 Task: Log work in the project XpressTech for the issue 'Create a new online platform for online game development courses with advanced game engine and simulation features' spent time as '5w 5d 22h 41m' and remaining time as '2w 4d 8h 56m' and move to bottom of backlog. Now add the issue to the epic 'Multi-Cloud Integration'.
Action: Mouse moved to (923, 331)
Screenshot: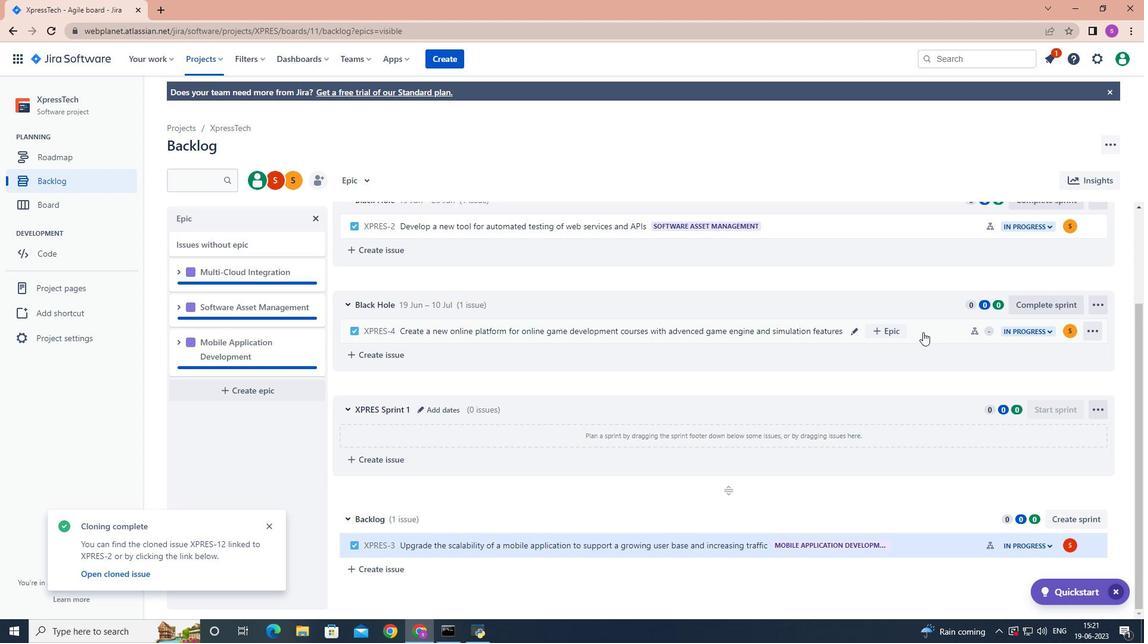 
Action: Mouse pressed left at (923, 331)
Screenshot: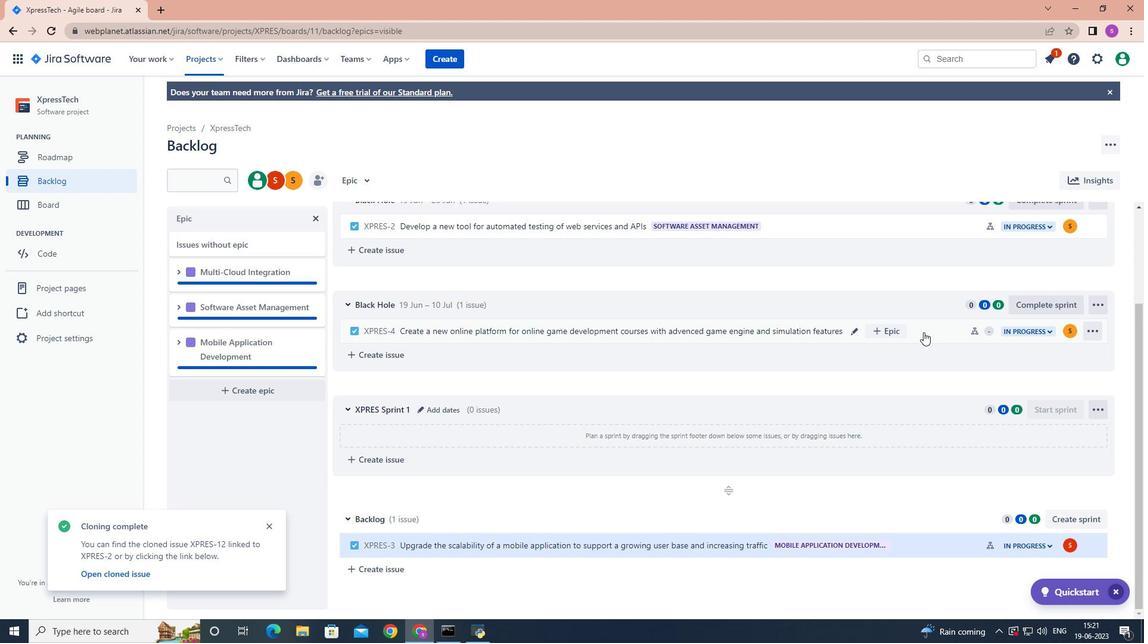 
Action: Mouse moved to (1090, 213)
Screenshot: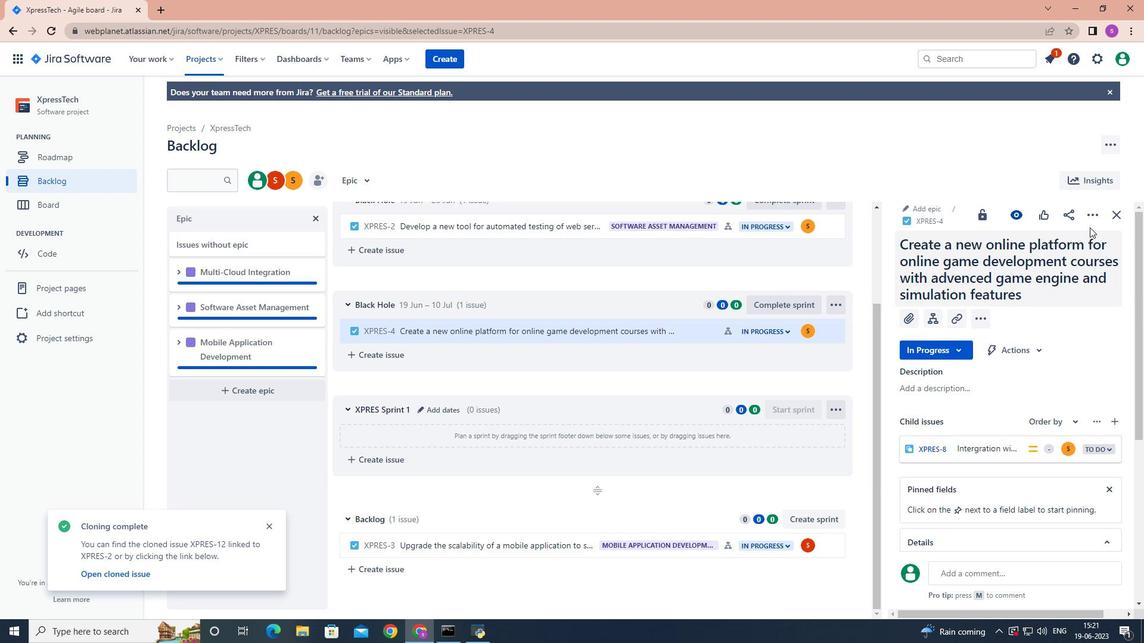 
Action: Mouse pressed left at (1090, 213)
Screenshot: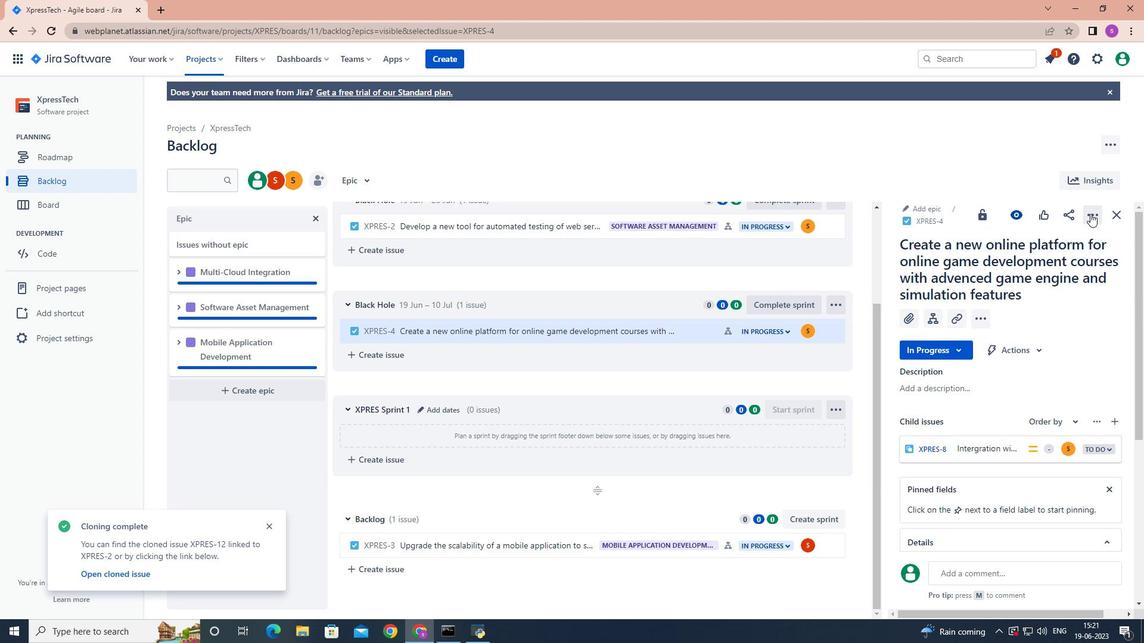 
Action: Mouse moved to (1051, 249)
Screenshot: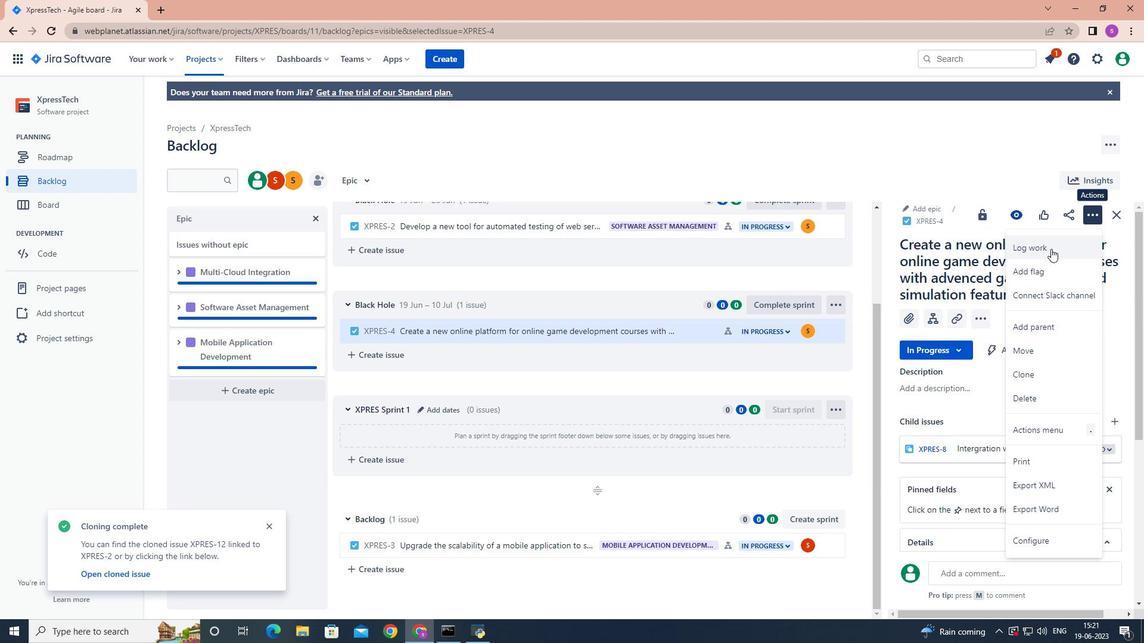 
Action: Mouse pressed left at (1051, 249)
Screenshot: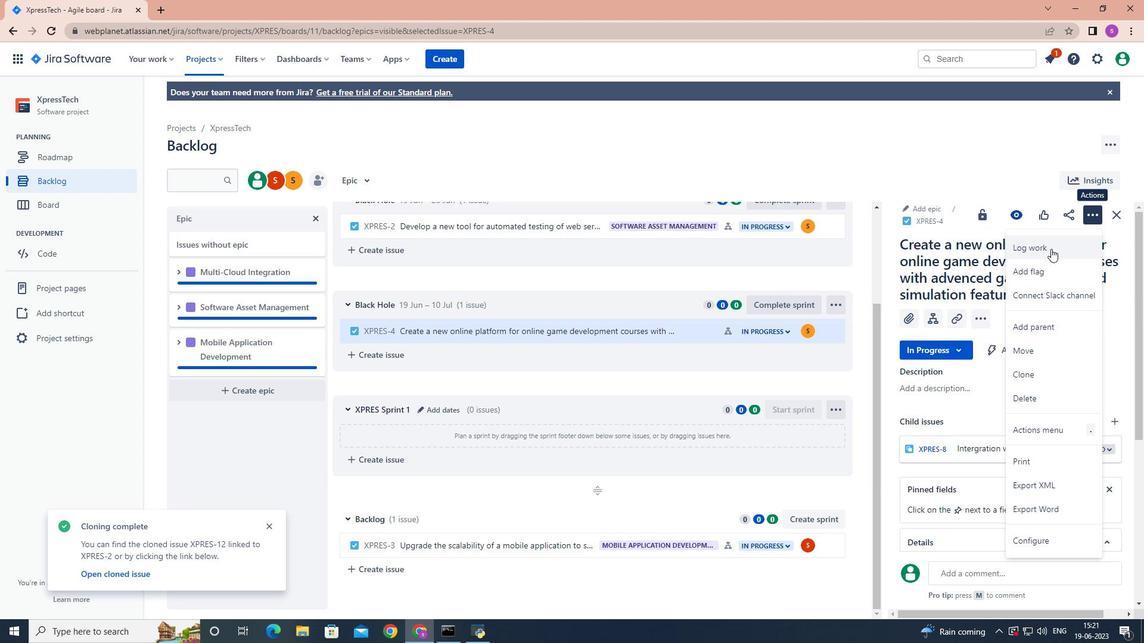 
Action: Mouse moved to (1051, 248)
Screenshot: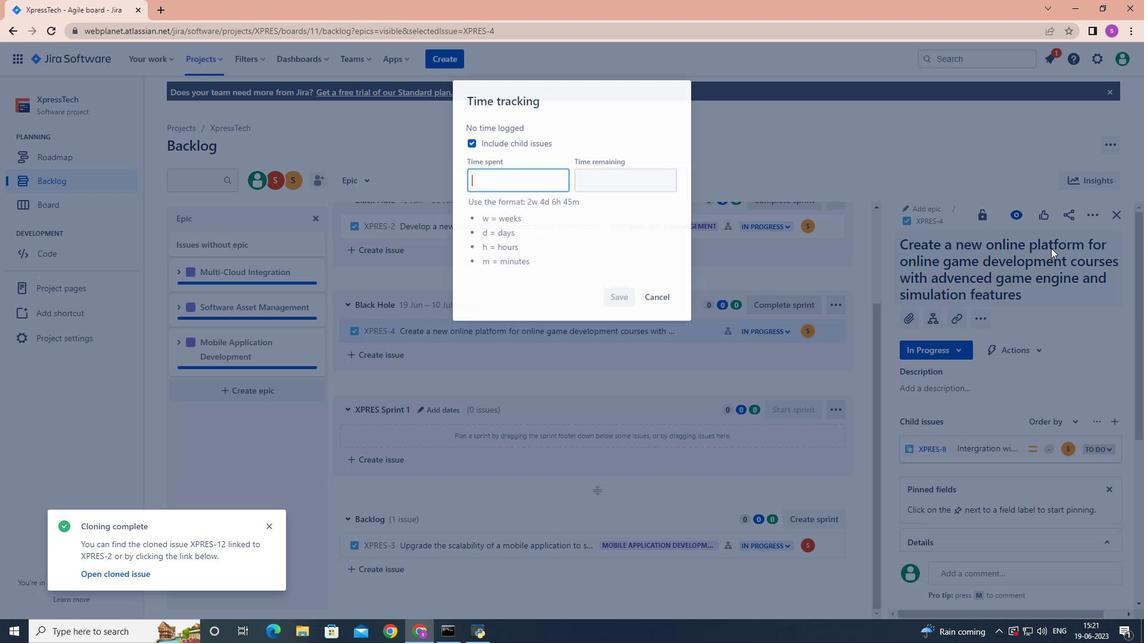 
Action: Key pressed 5e<Key.backspace>w<Key.space>5d<Key.space>22h<Key.space>41m
Screenshot: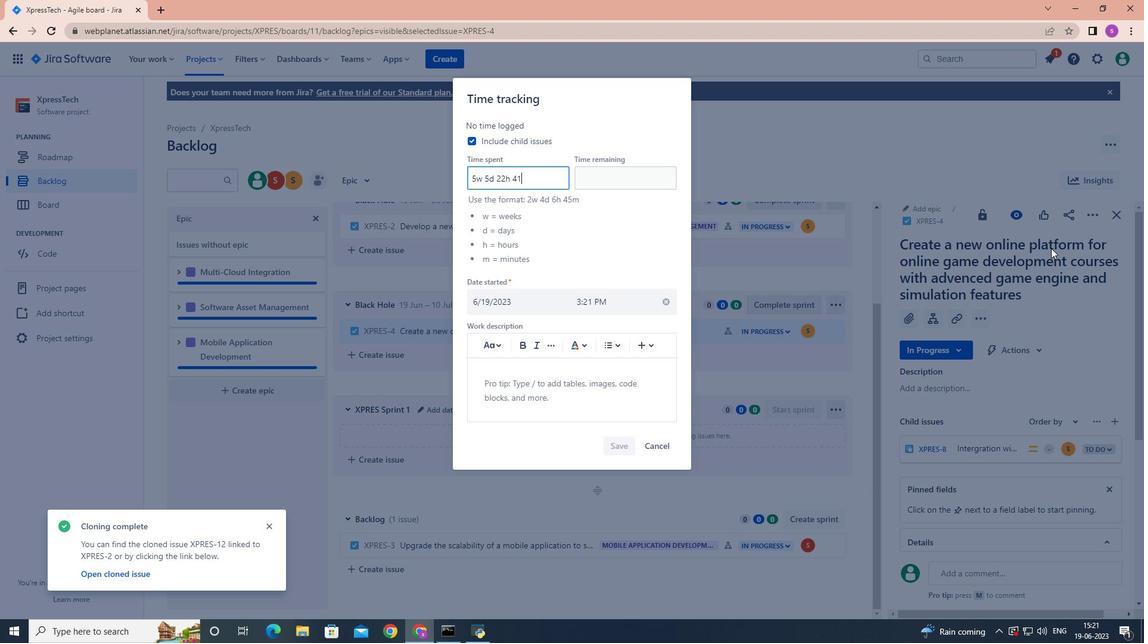 
Action: Mouse moved to (588, 175)
Screenshot: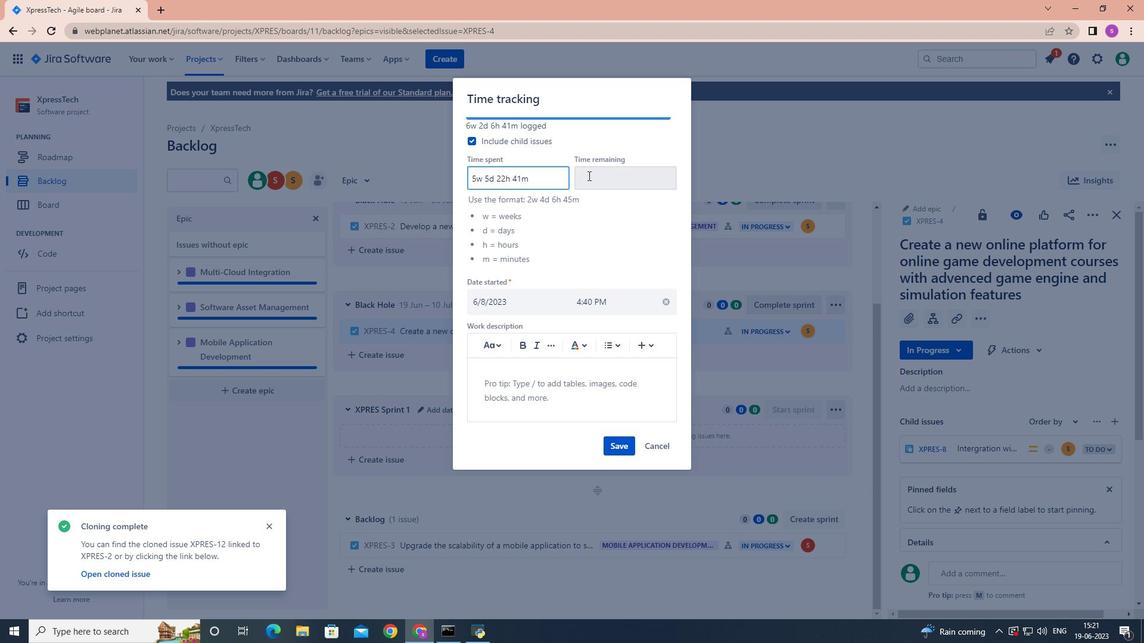 
Action: Mouse pressed left at (588, 175)
Screenshot: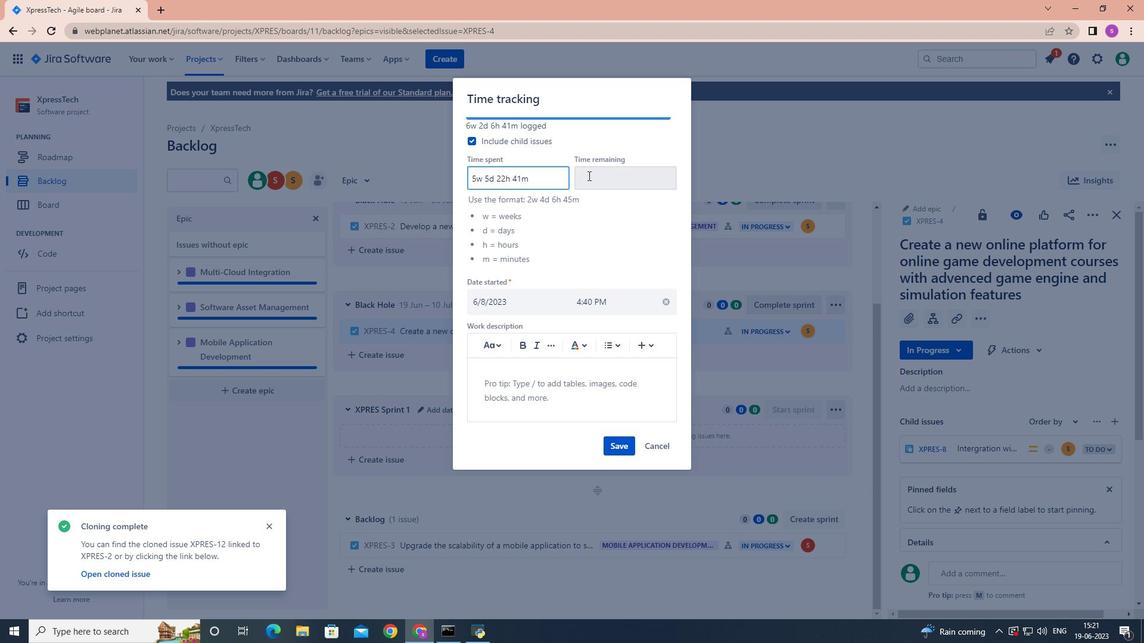 
Action: Mouse moved to (588, 175)
Screenshot: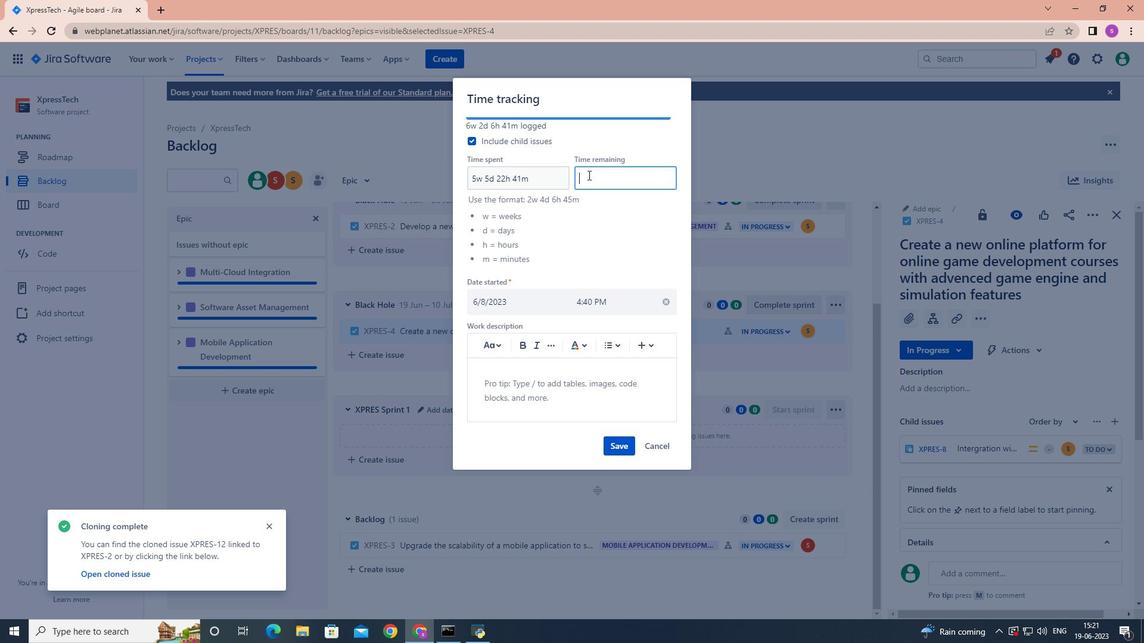 
Action: Key pressed 2w<Key.space>4d<Key.space>8h<Key.space>56m
Screenshot: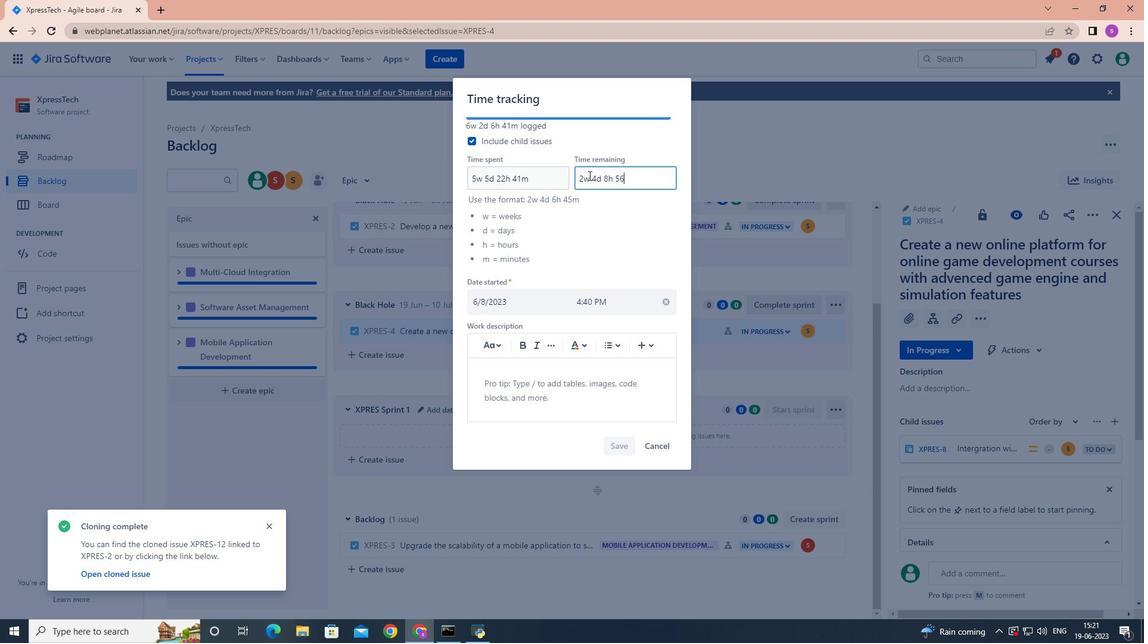 
Action: Mouse moved to (622, 446)
Screenshot: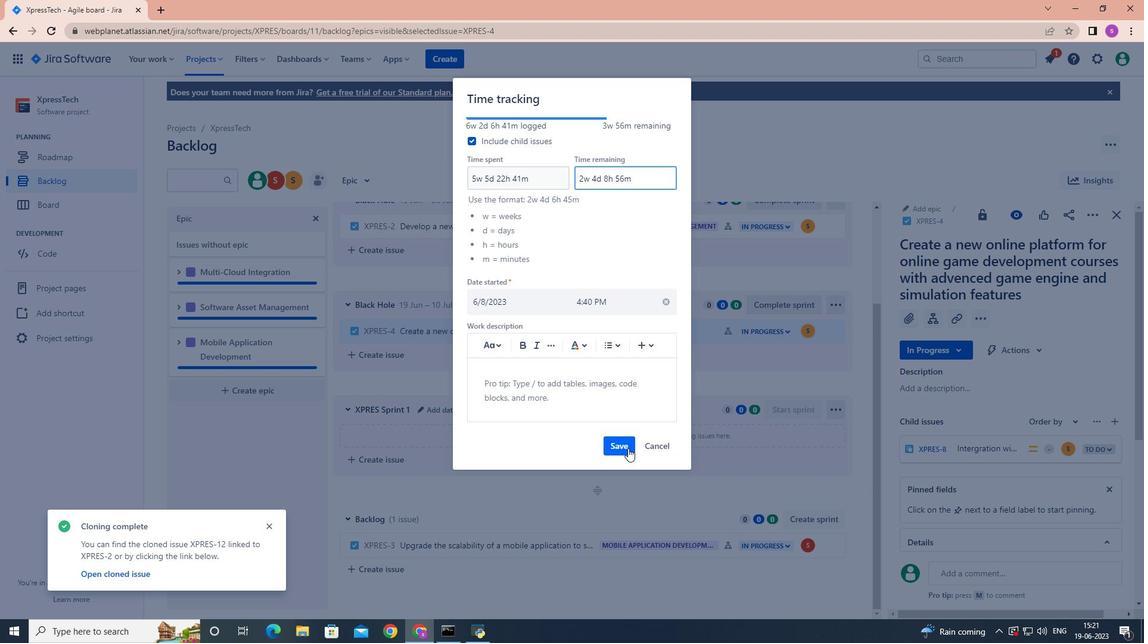 
Action: Mouse pressed left at (622, 446)
Screenshot: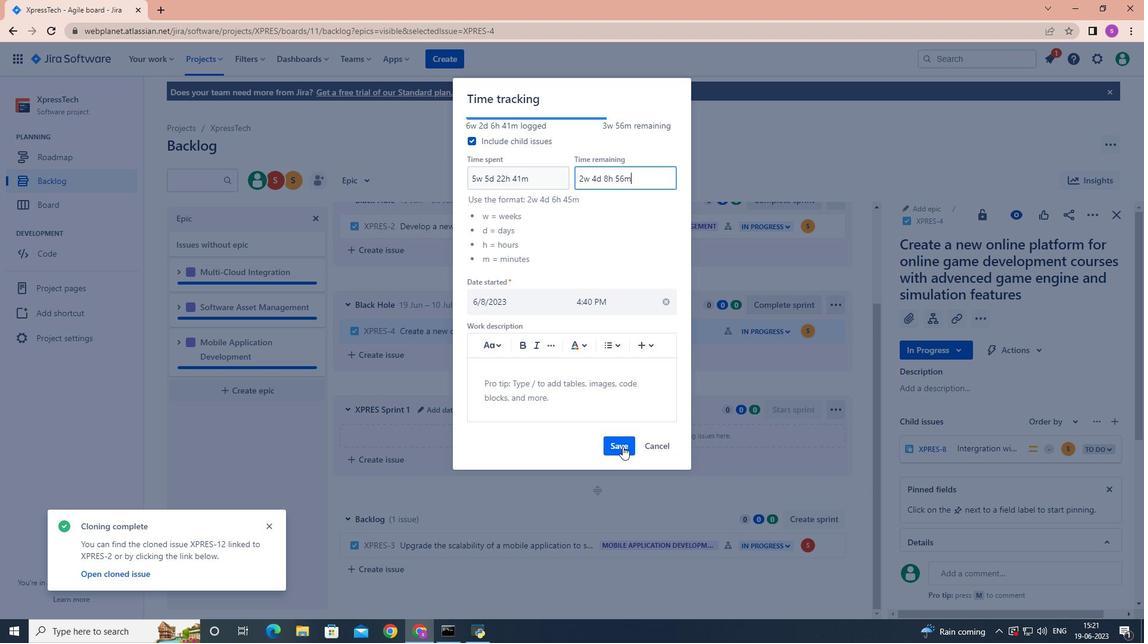 
Action: Mouse moved to (836, 304)
Screenshot: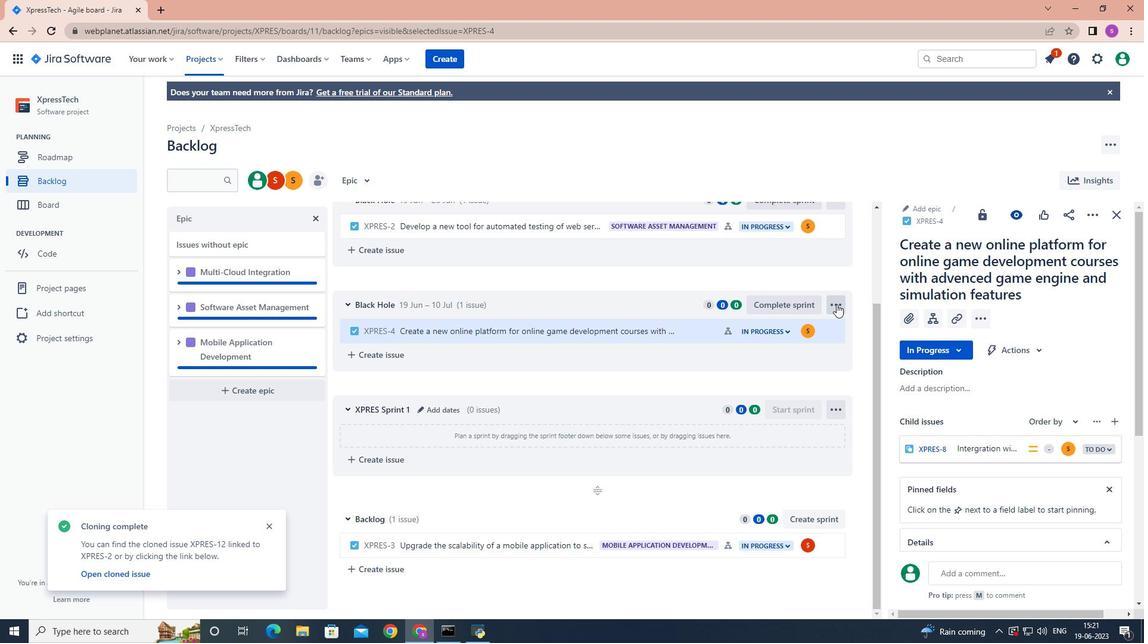 
Action: Mouse pressed left at (836, 304)
Screenshot: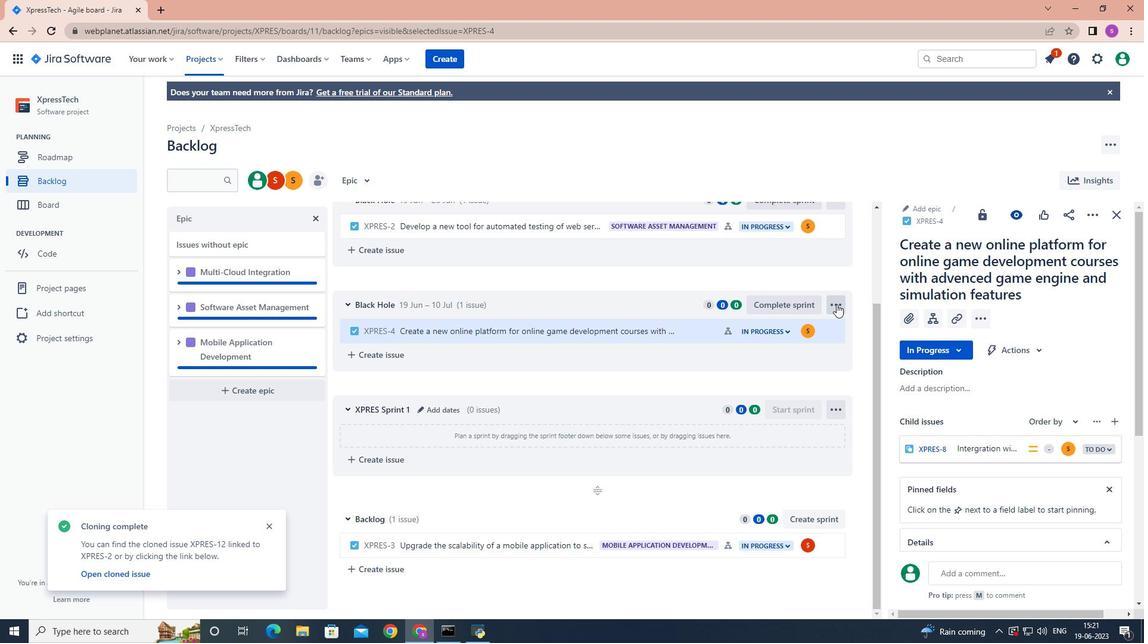 
Action: Mouse moved to (837, 305)
Screenshot: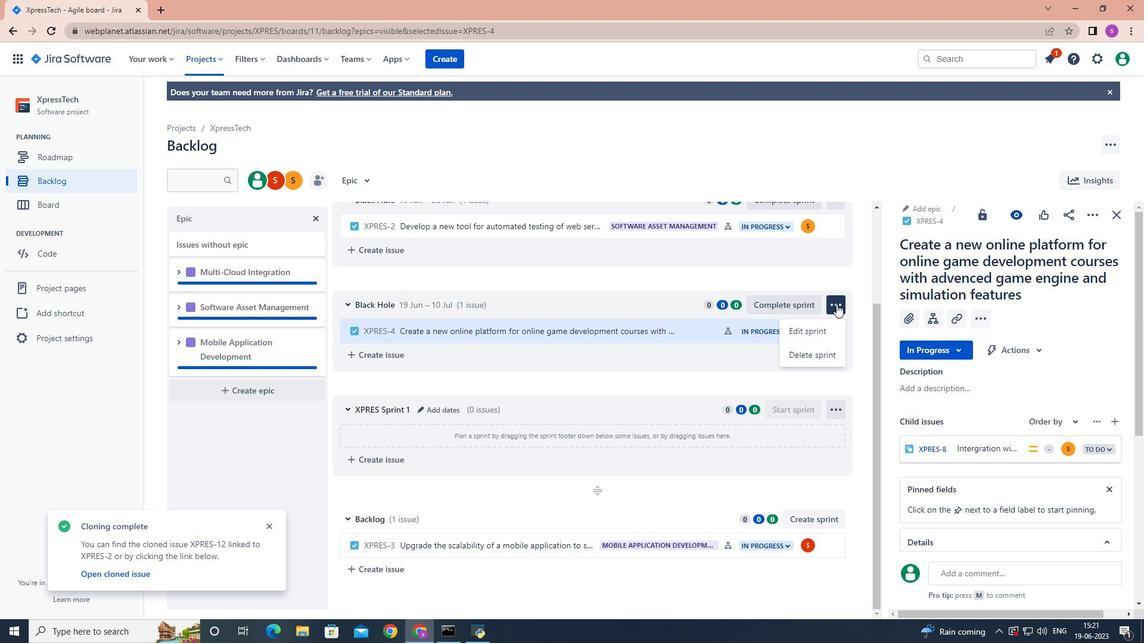 
Action: Mouse pressed left at (837, 305)
Screenshot: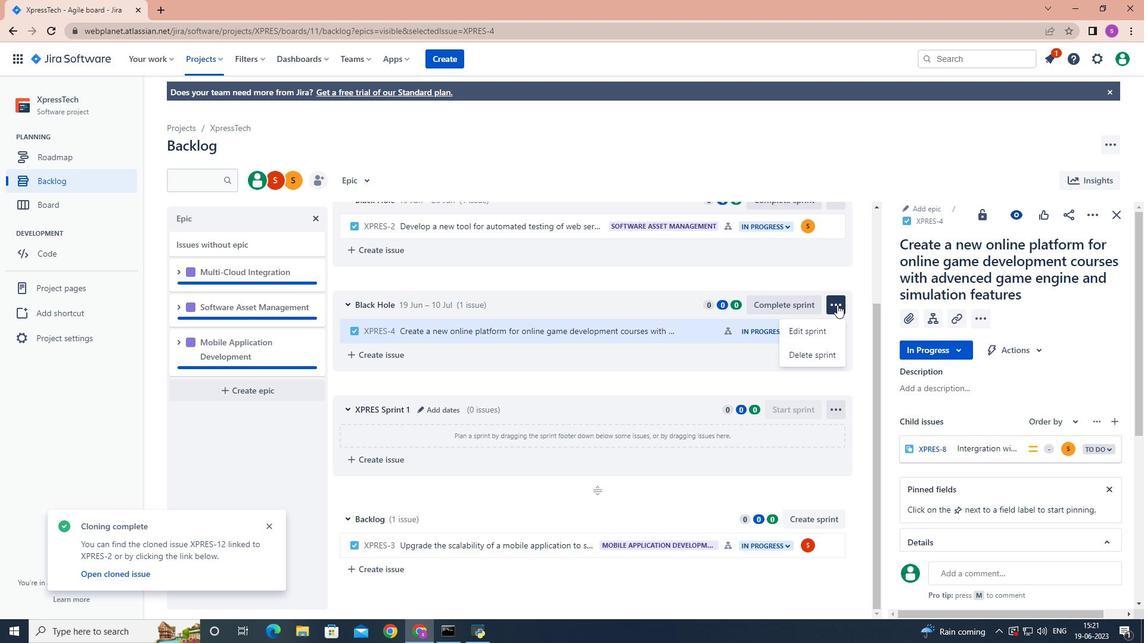 
Action: Mouse moved to (833, 333)
Screenshot: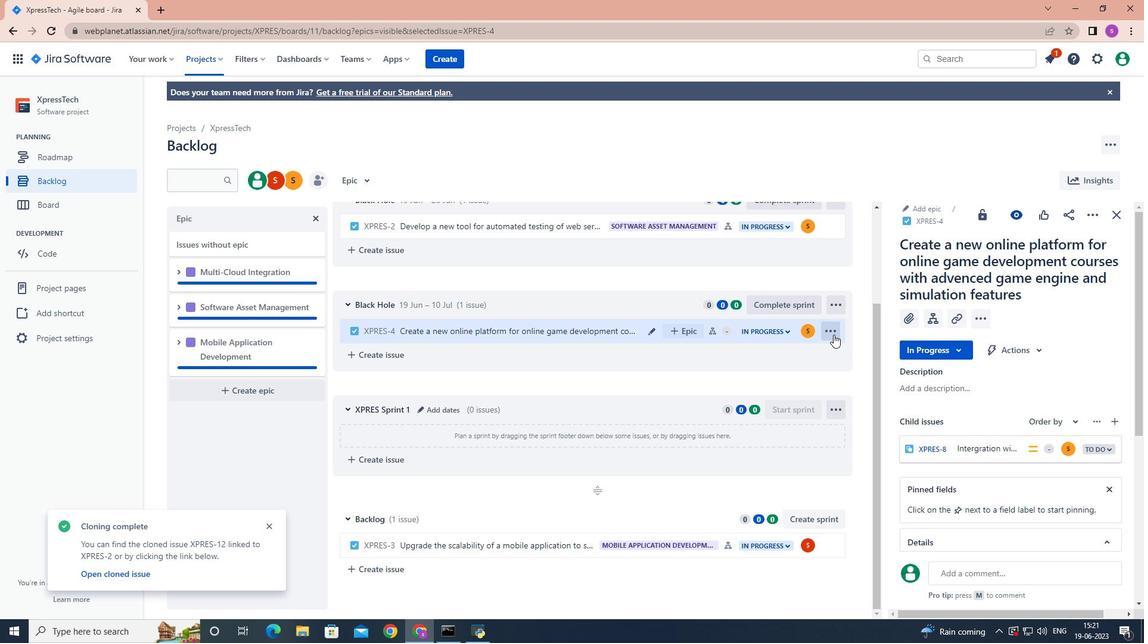 
Action: Mouse pressed left at (833, 333)
Screenshot: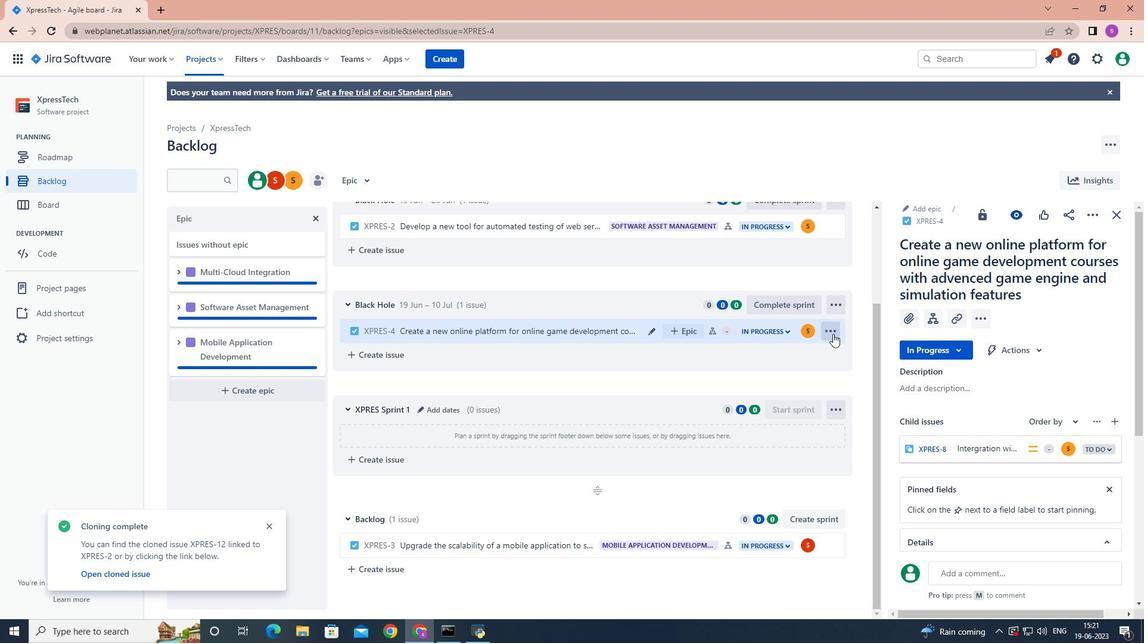 
Action: Mouse moved to (818, 560)
Screenshot: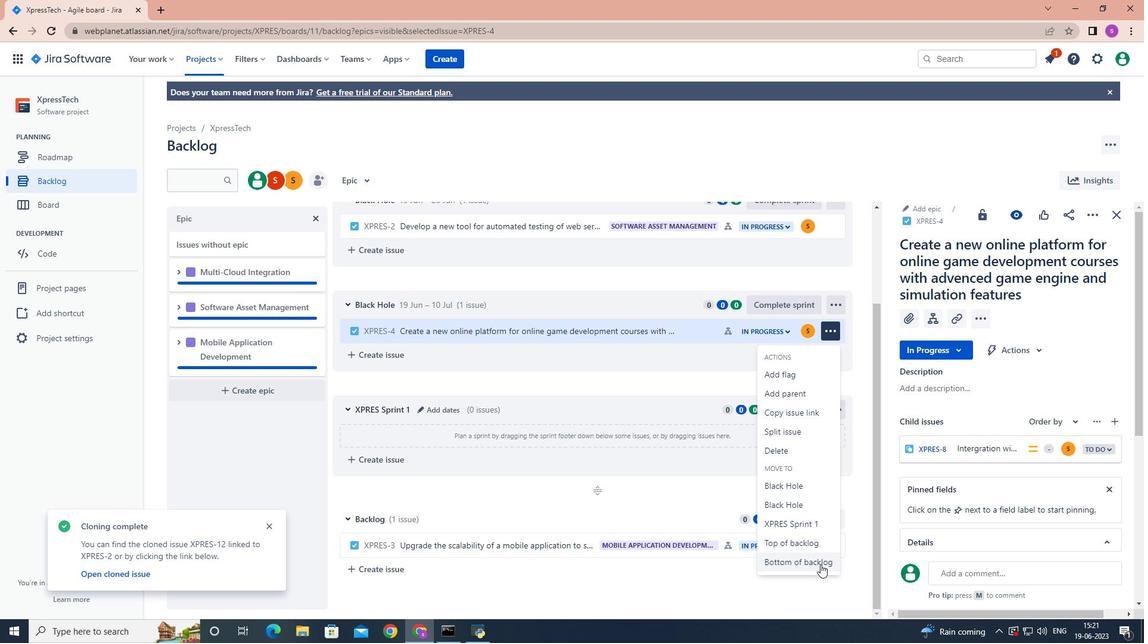 
Action: Mouse pressed left at (818, 560)
Screenshot: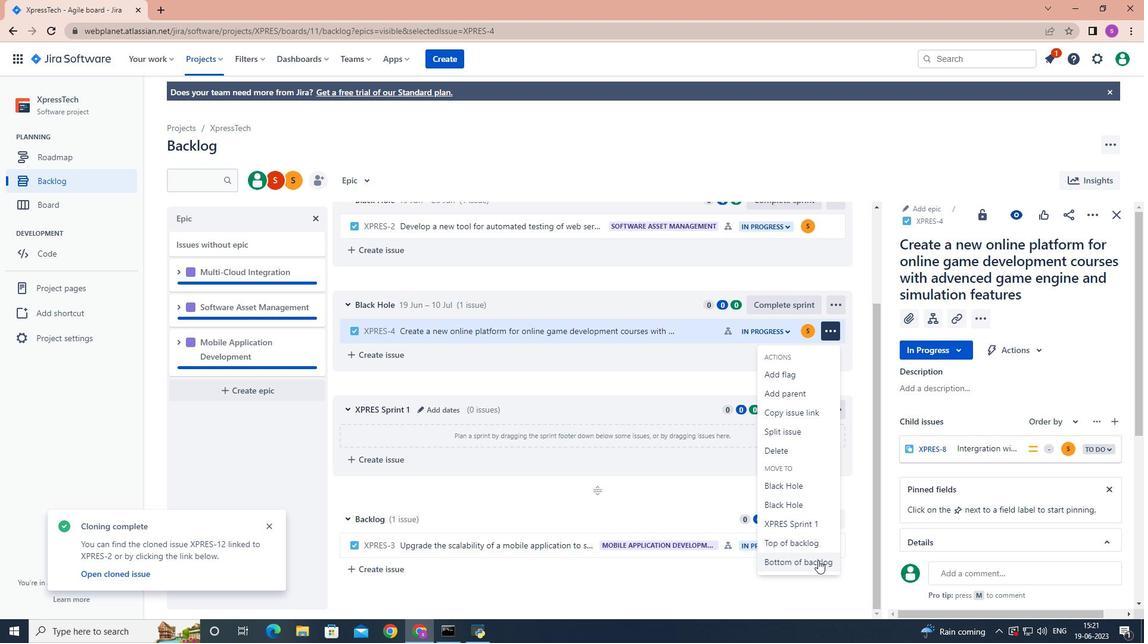 
Action: Mouse moved to (611, 190)
Screenshot: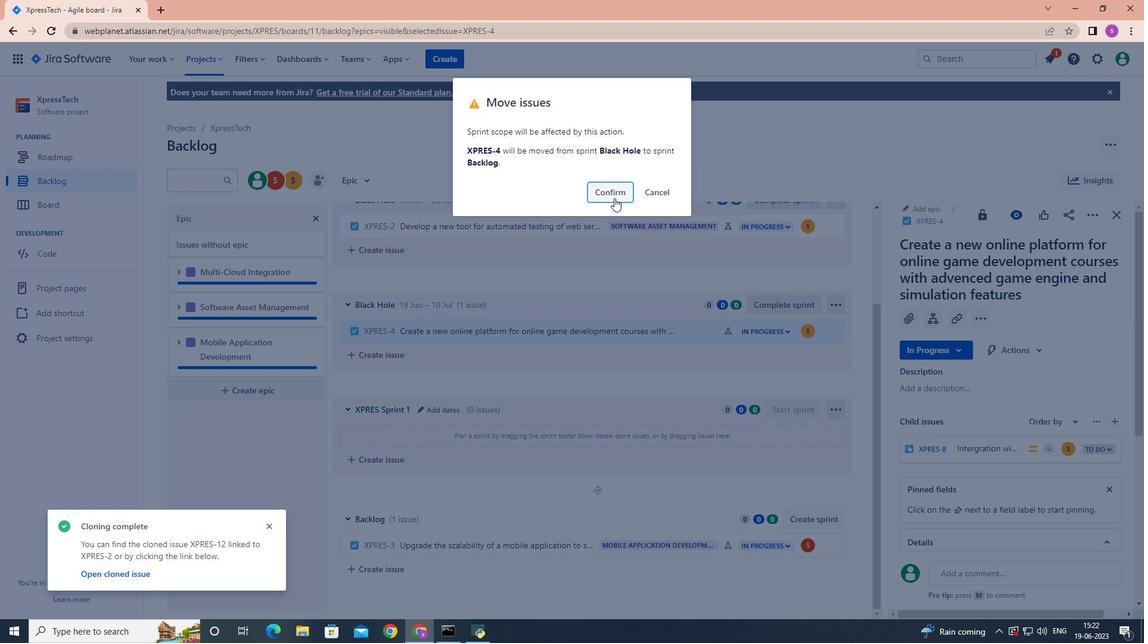 
Action: Mouse pressed left at (611, 190)
Screenshot: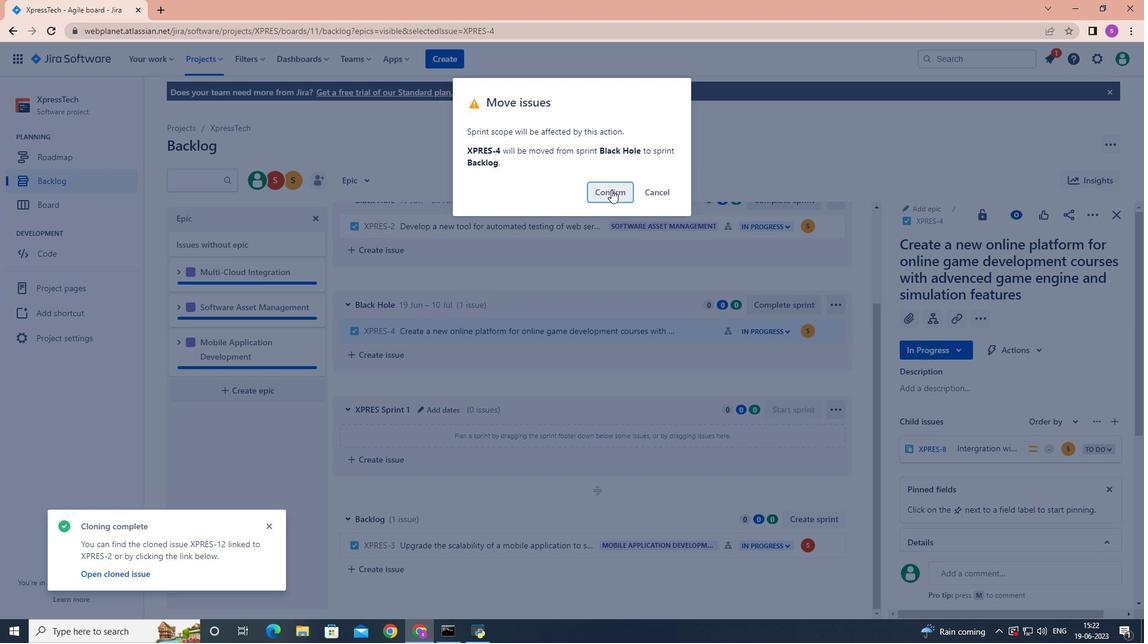 
Action: Mouse moved to (614, 371)
Screenshot: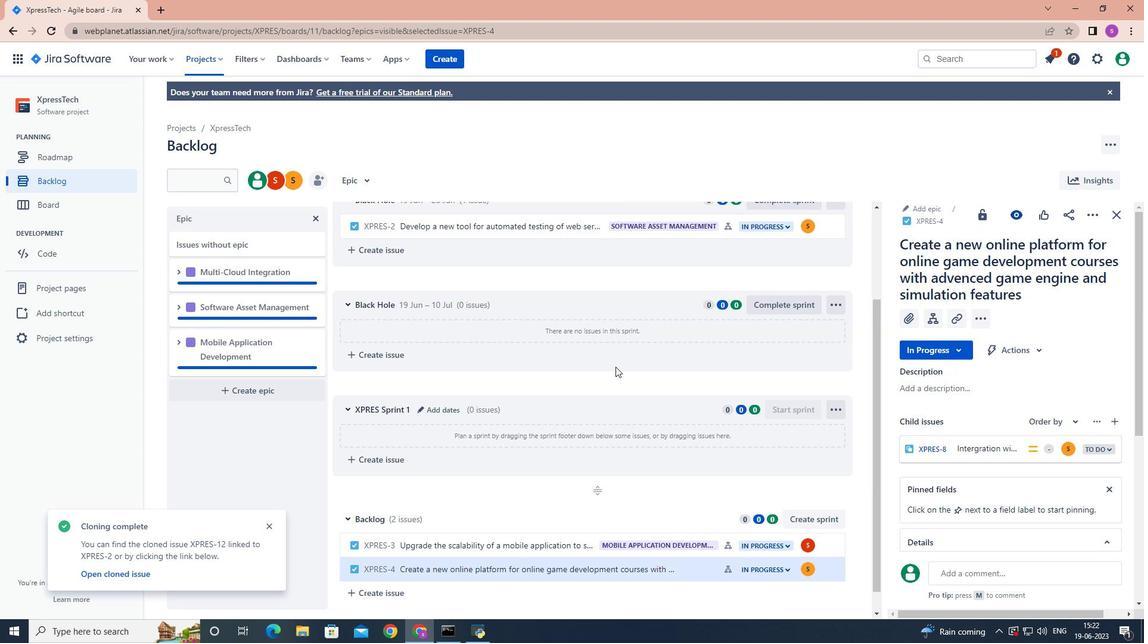 
Action: Mouse scrolled (614, 371) with delta (0, 0)
Screenshot: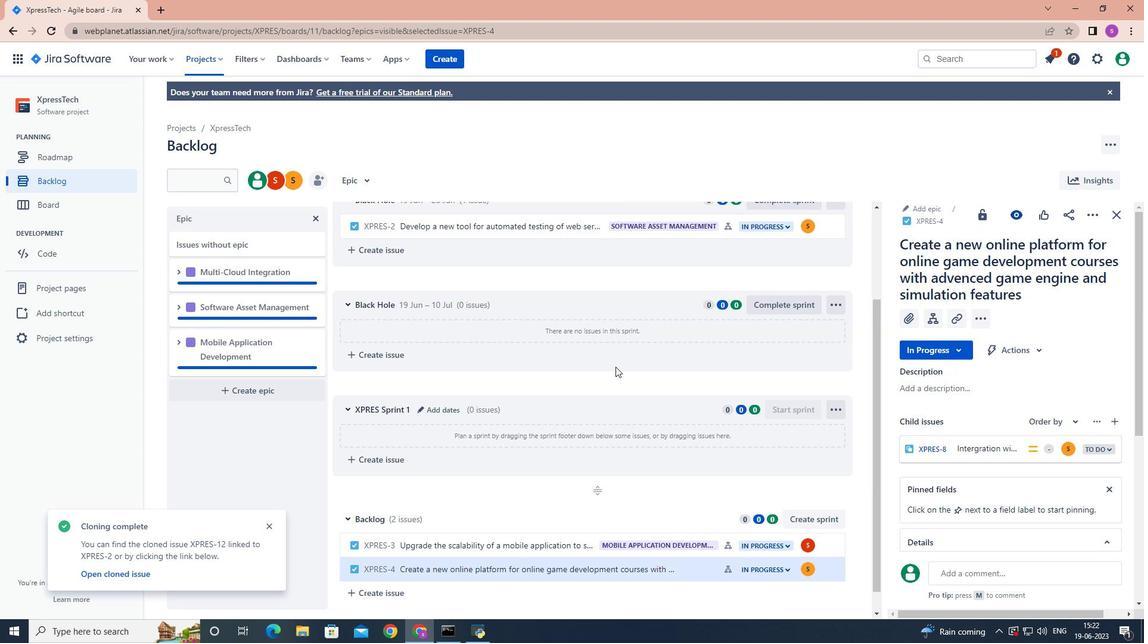 
Action: Mouse moved to (614, 372)
Screenshot: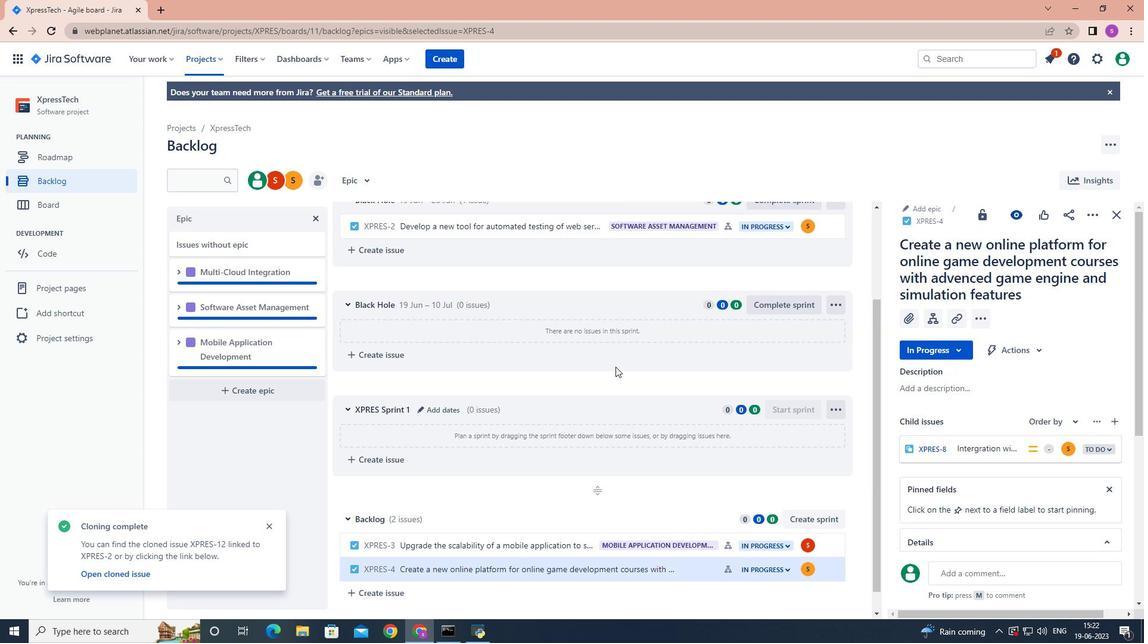 
Action: Mouse scrolled (614, 371) with delta (0, 0)
Screenshot: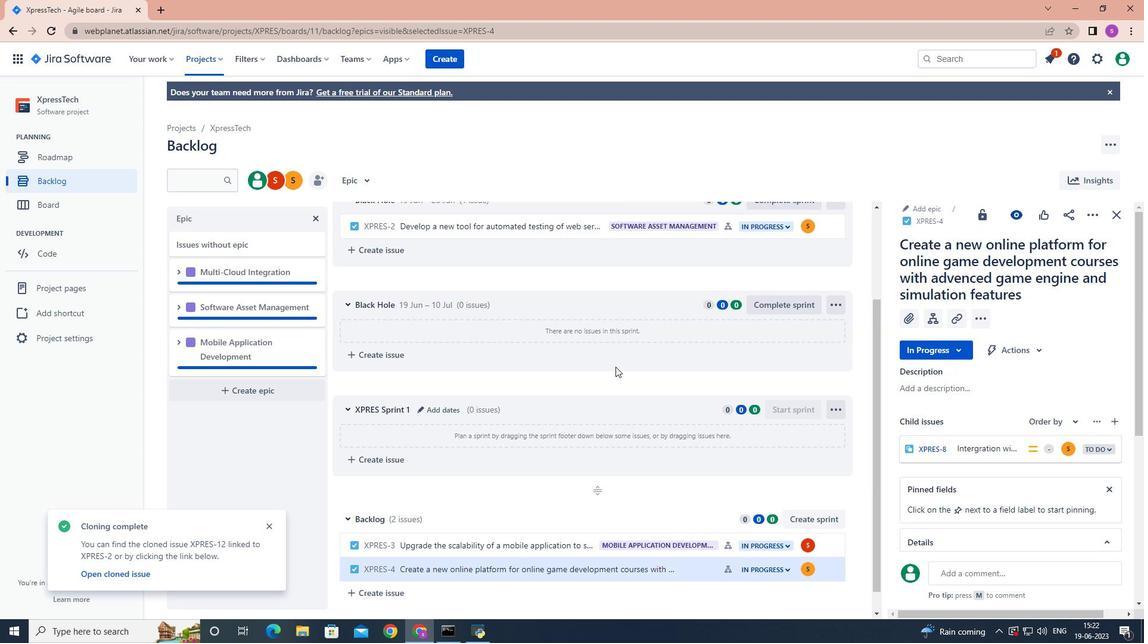 
Action: Mouse moved to (613, 372)
Screenshot: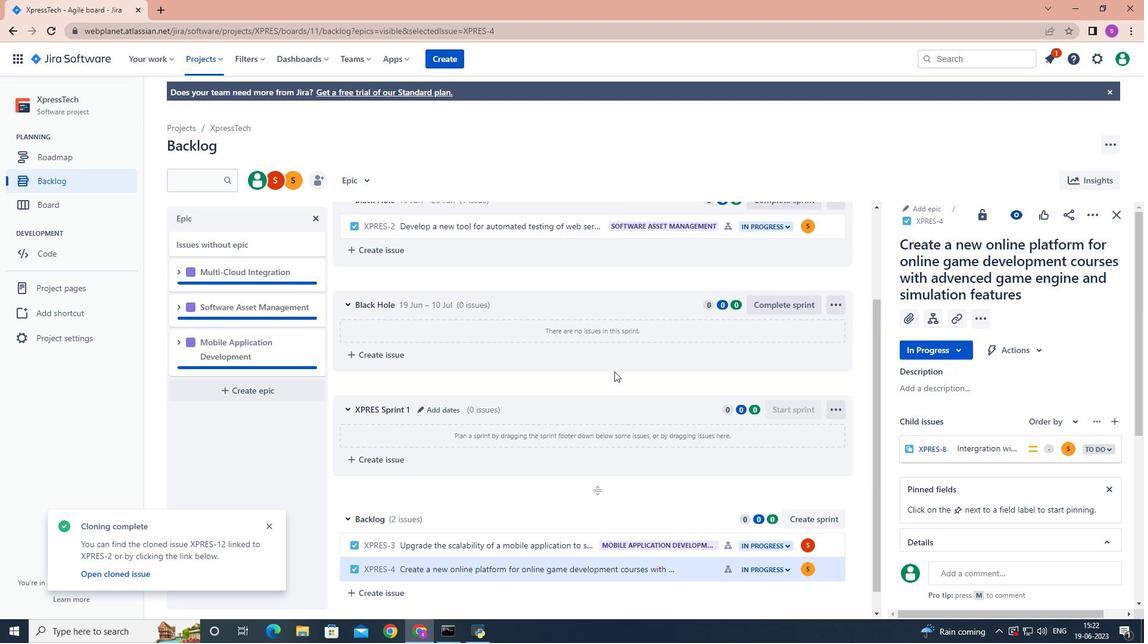
Action: Mouse scrolled (613, 371) with delta (0, 0)
Screenshot: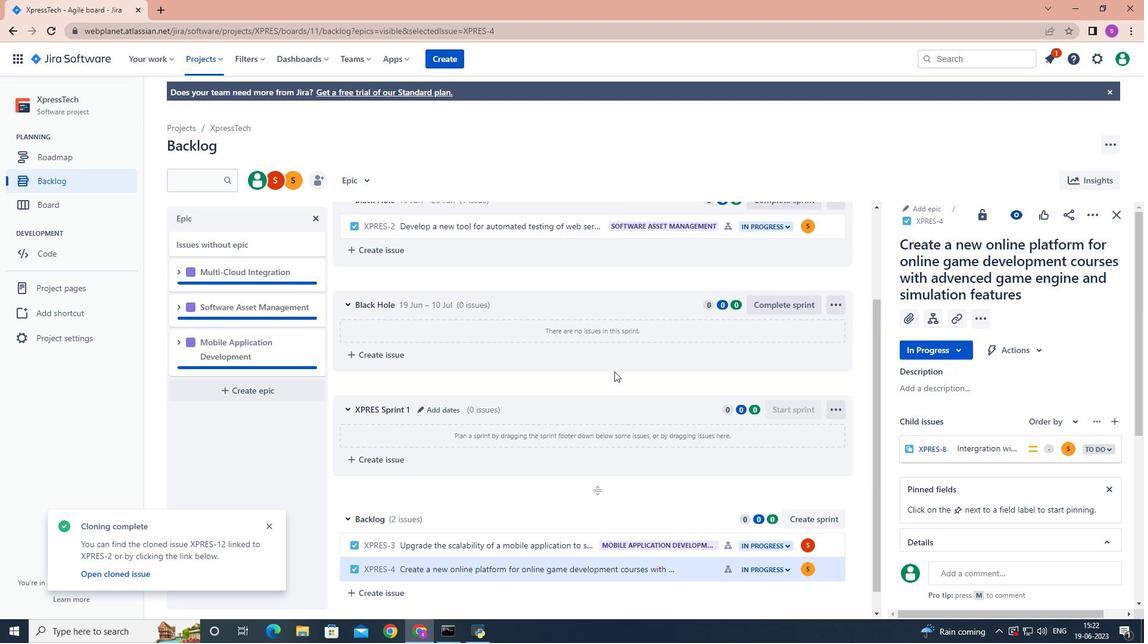 
Action: Mouse moved to (613, 372)
Screenshot: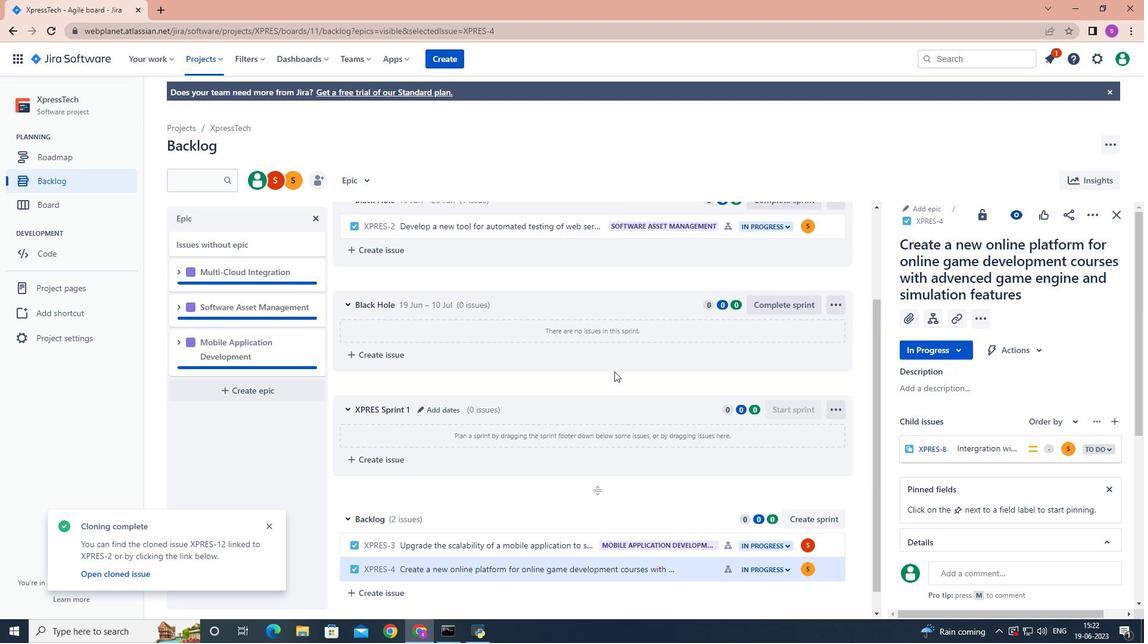 
Action: Mouse scrolled (613, 371) with delta (0, 0)
Screenshot: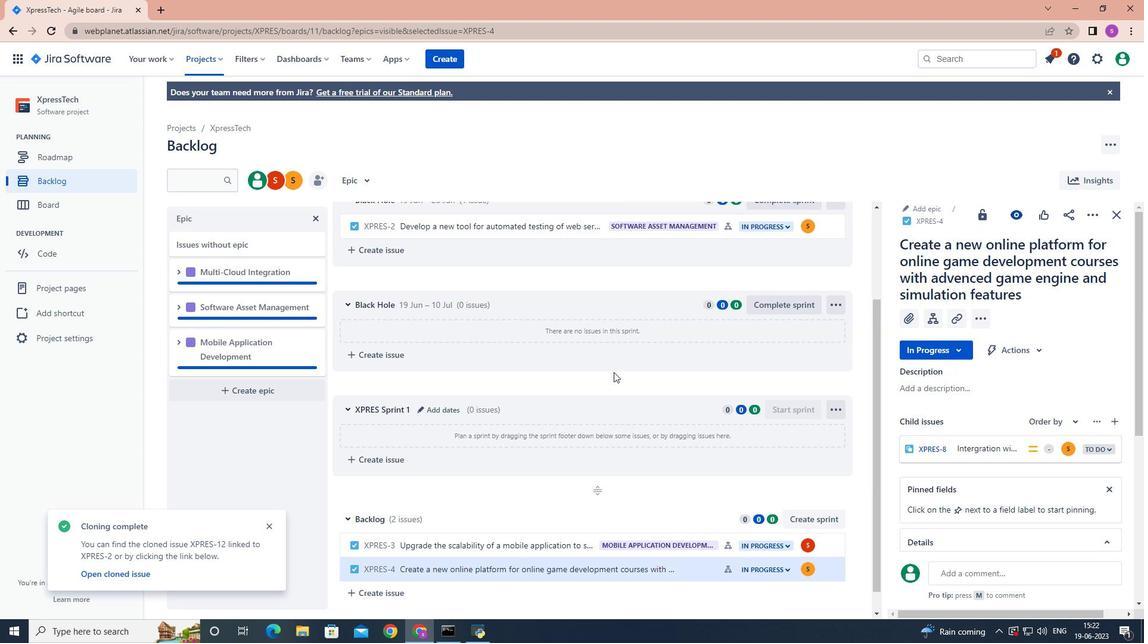 
Action: Mouse moved to (612, 371)
Screenshot: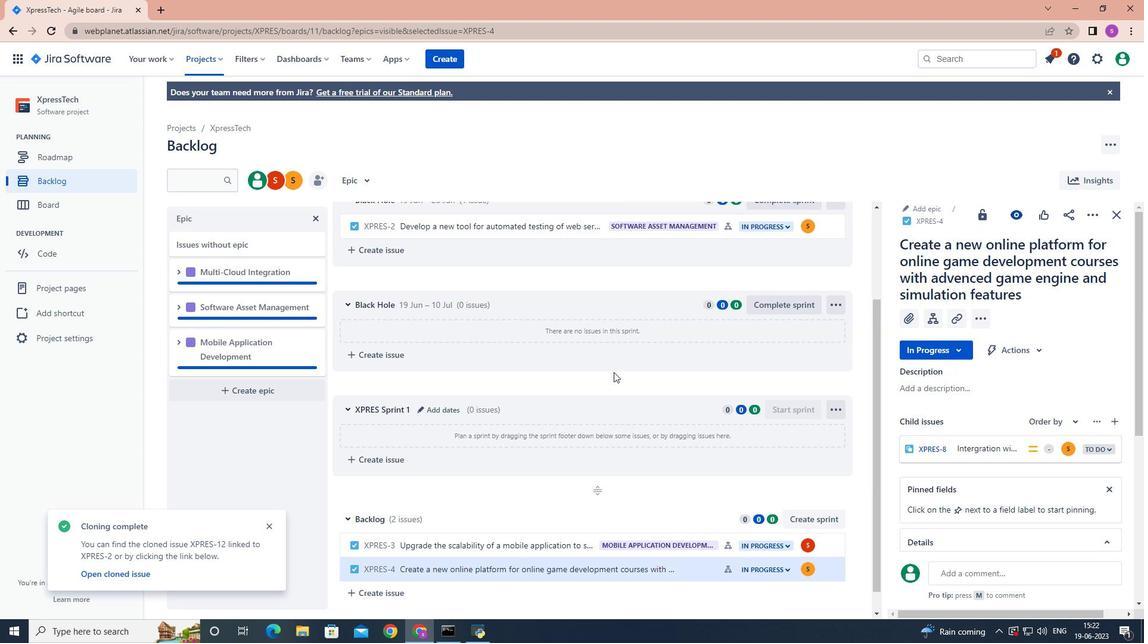 
Action: Mouse scrolled (612, 370) with delta (0, 0)
Screenshot: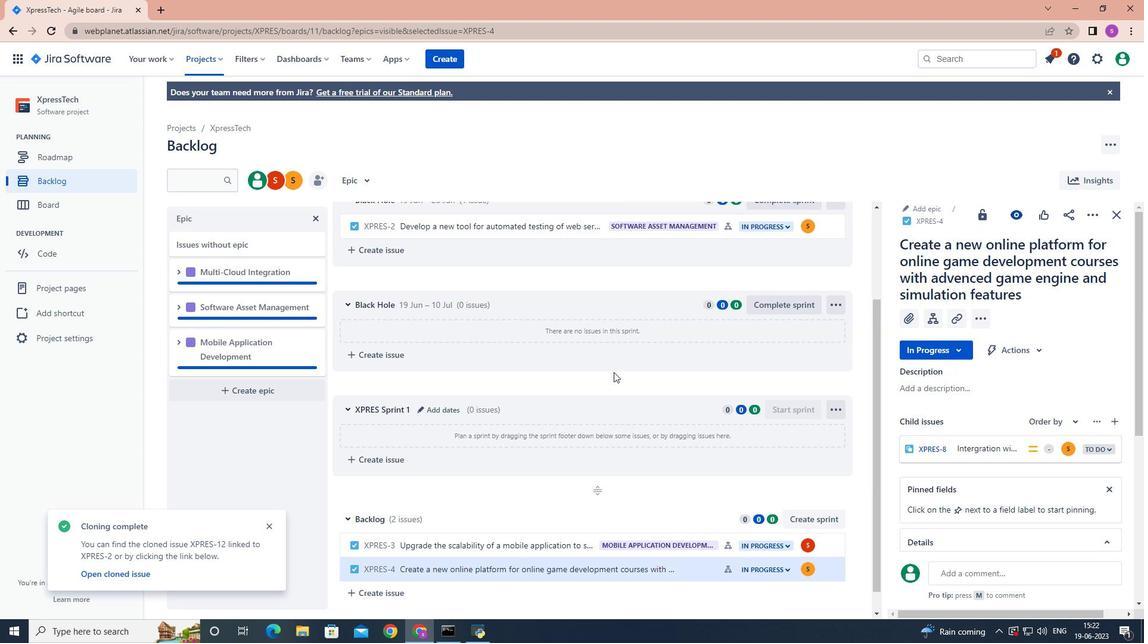
Action: Mouse moved to (612, 371)
Screenshot: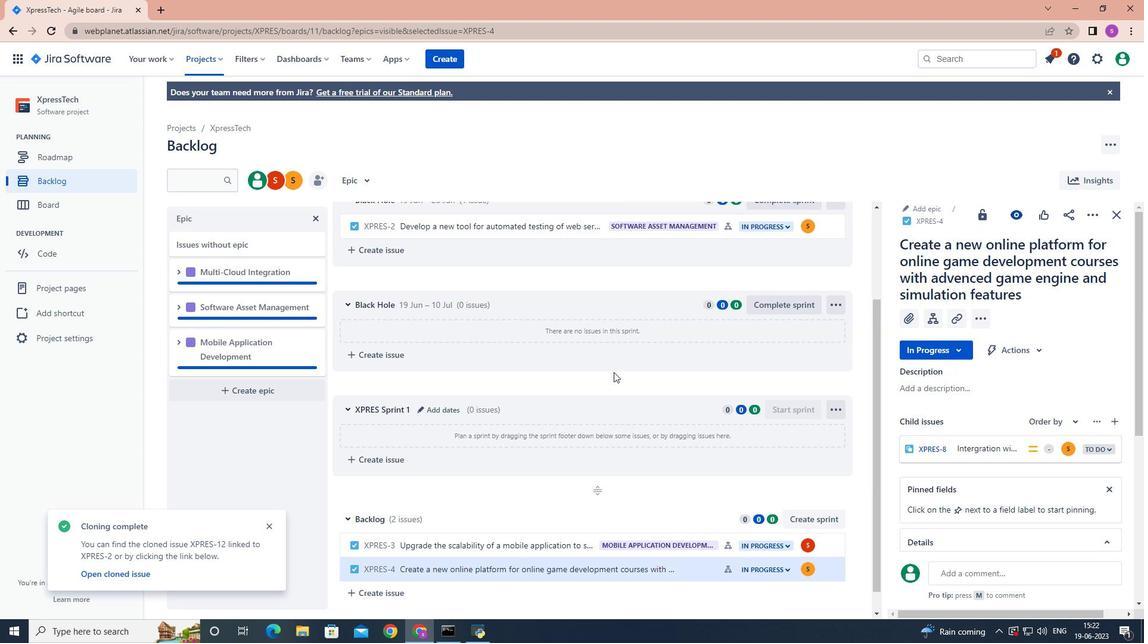 
Action: Mouse scrolled (612, 370) with delta (0, 0)
Screenshot: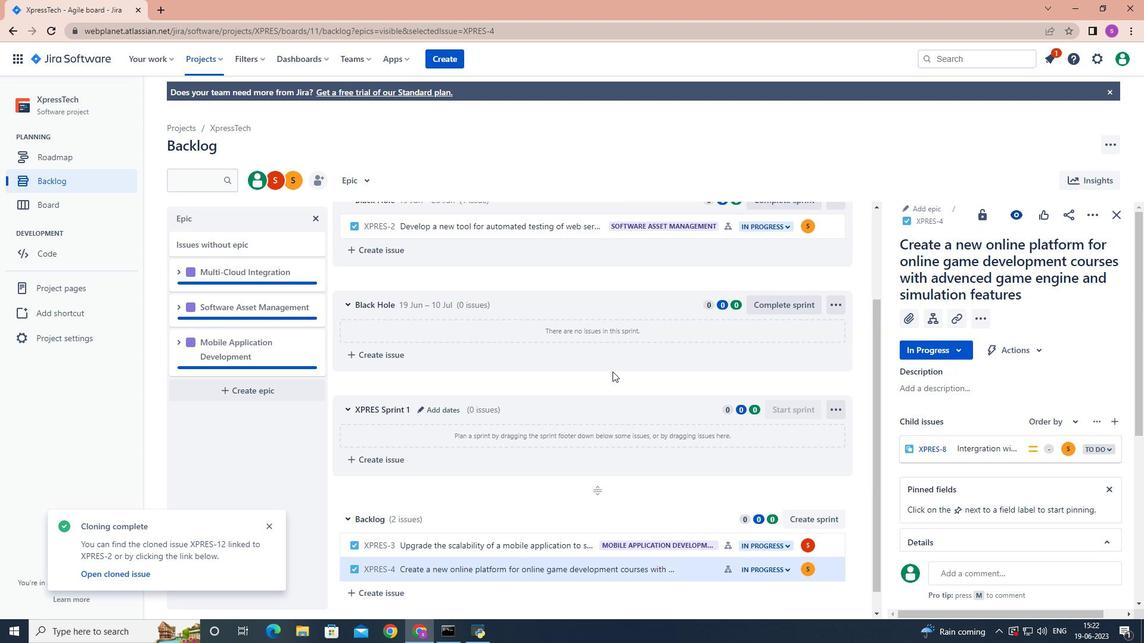 
Action: Mouse moved to (684, 545)
Screenshot: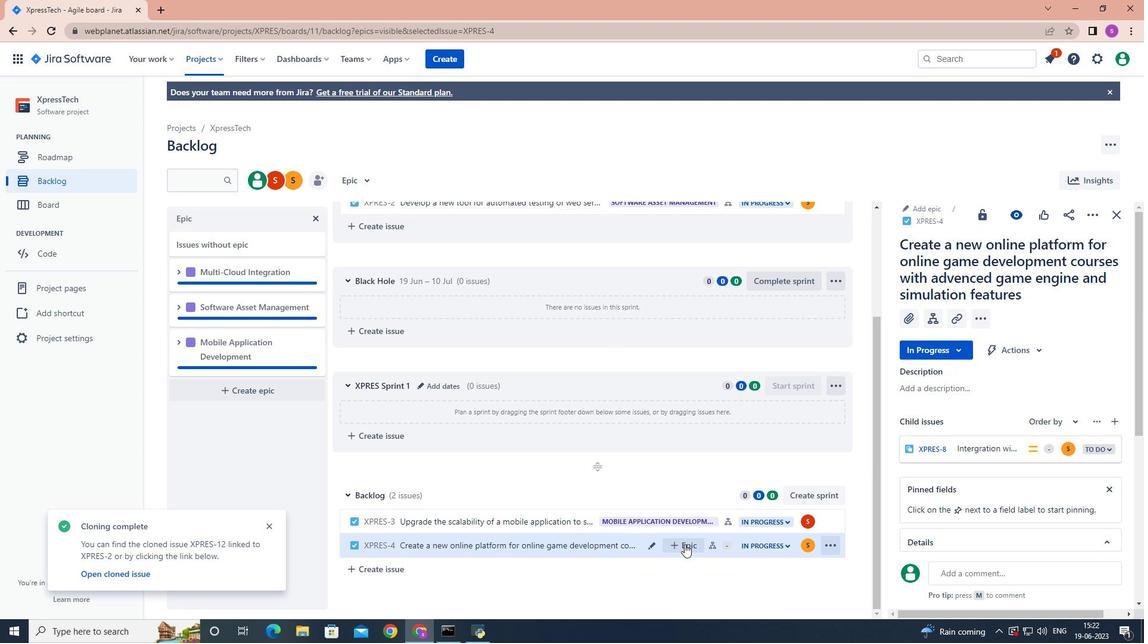 
Action: Mouse pressed left at (684, 545)
Screenshot: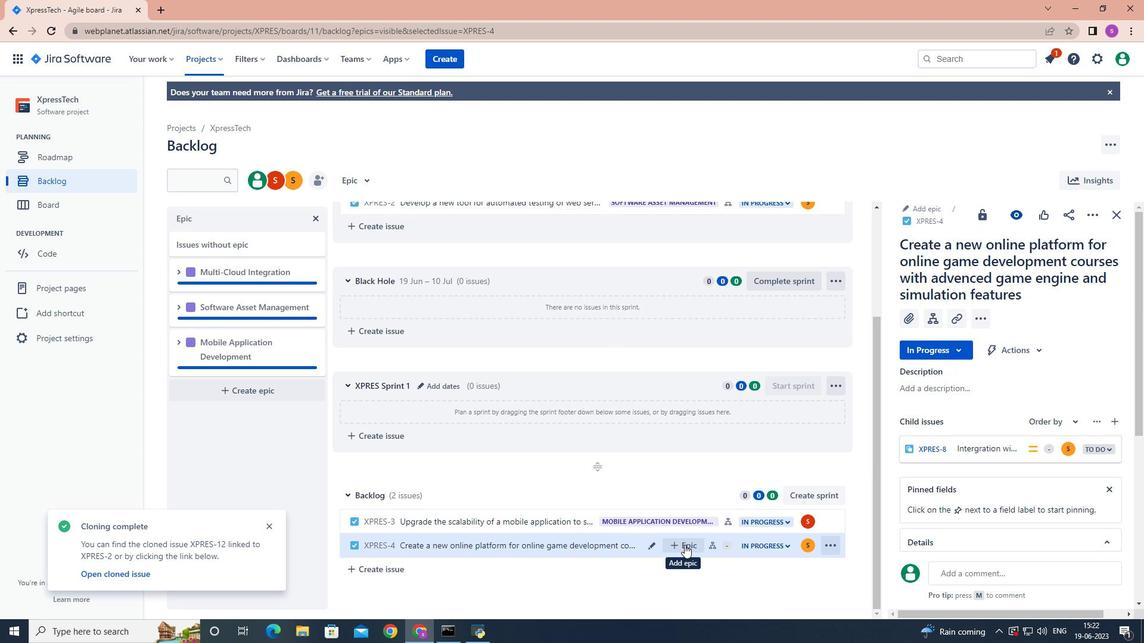 
Action: Mouse moved to (814, 602)
Screenshot: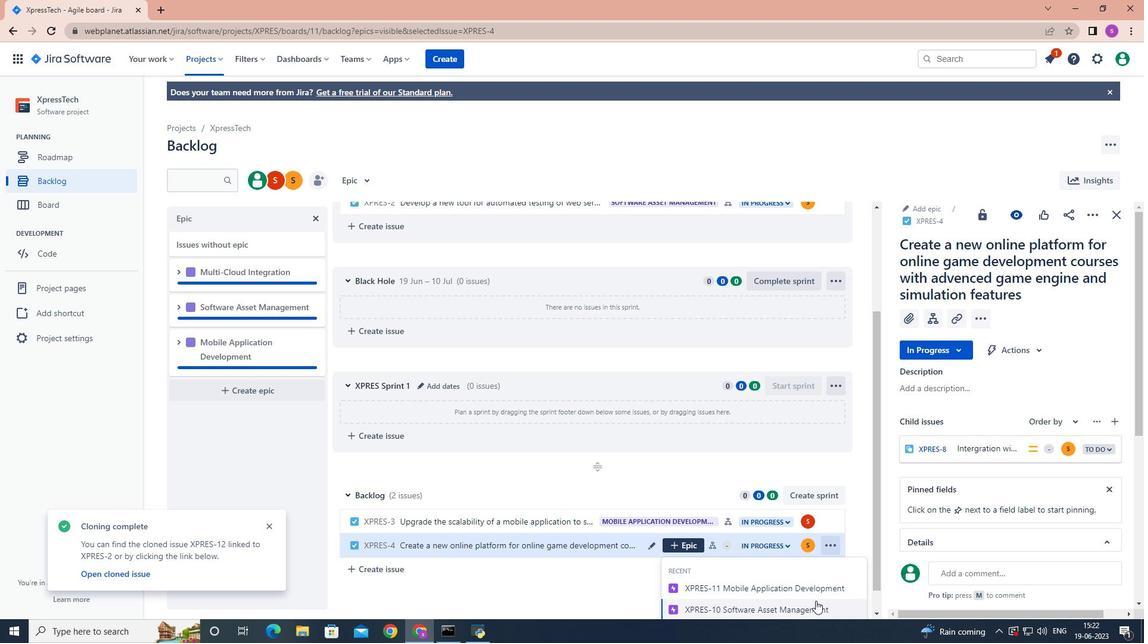 
Action: Mouse scrolled (814, 601) with delta (0, 0)
Screenshot: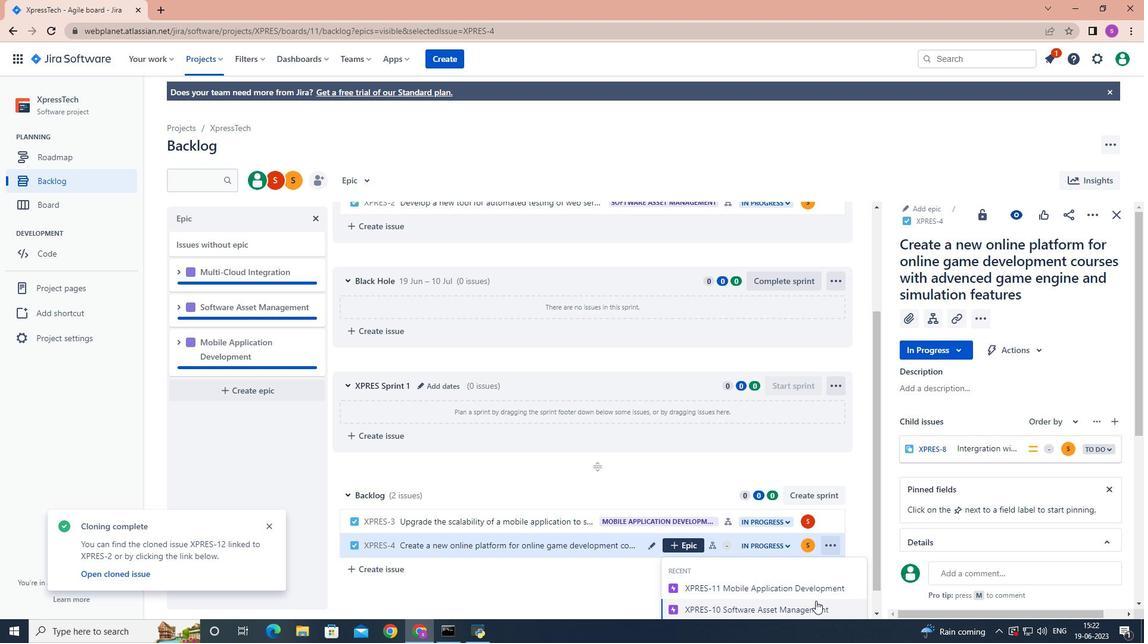 
Action: Mouse moved to (813, 602)
Screenshot: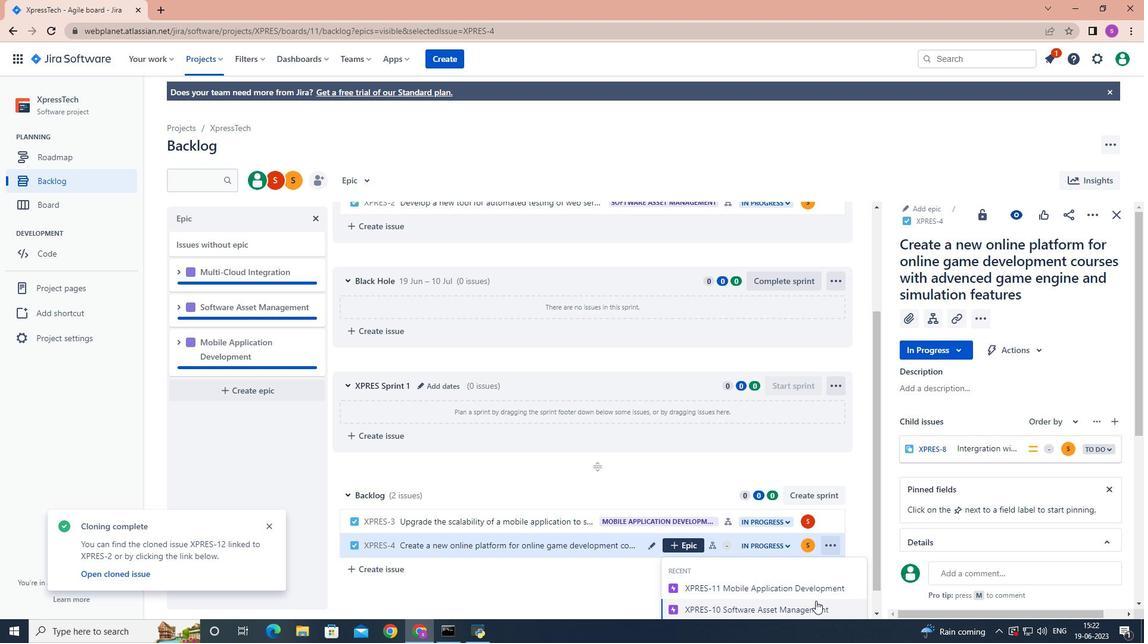 
Action: Mouse scrolled (813, 601) with delta (0, 0)
Screenshot: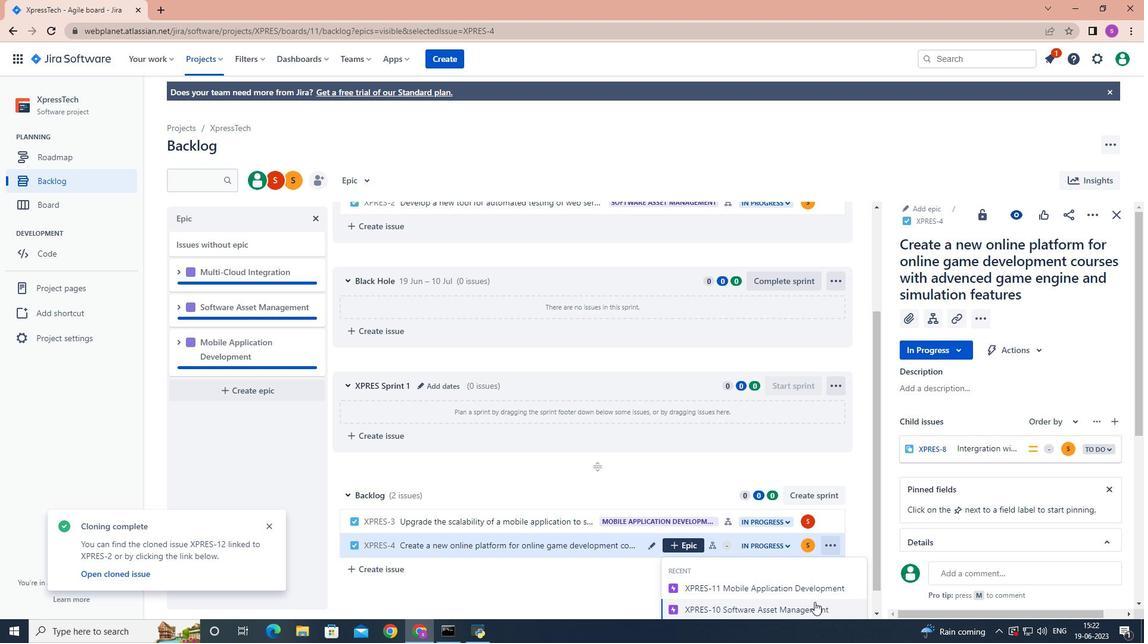 
Action: Mouse moved to (813, 602)
Screenshot: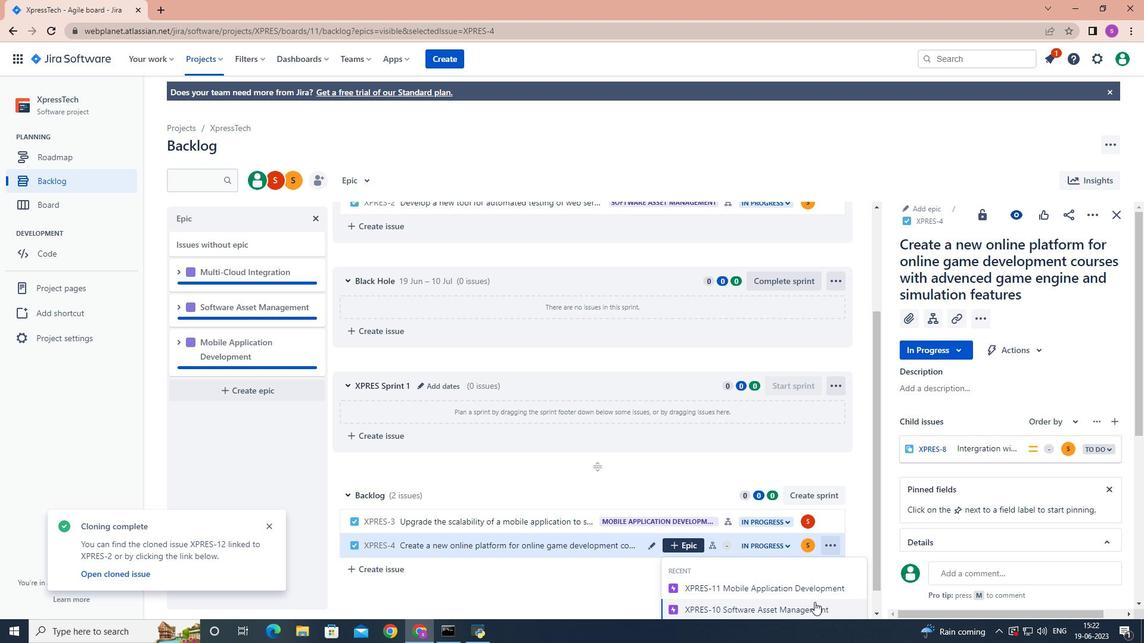 
Action: Mouse scrolled (813, 601) with delta (0, 0)
Screenshot: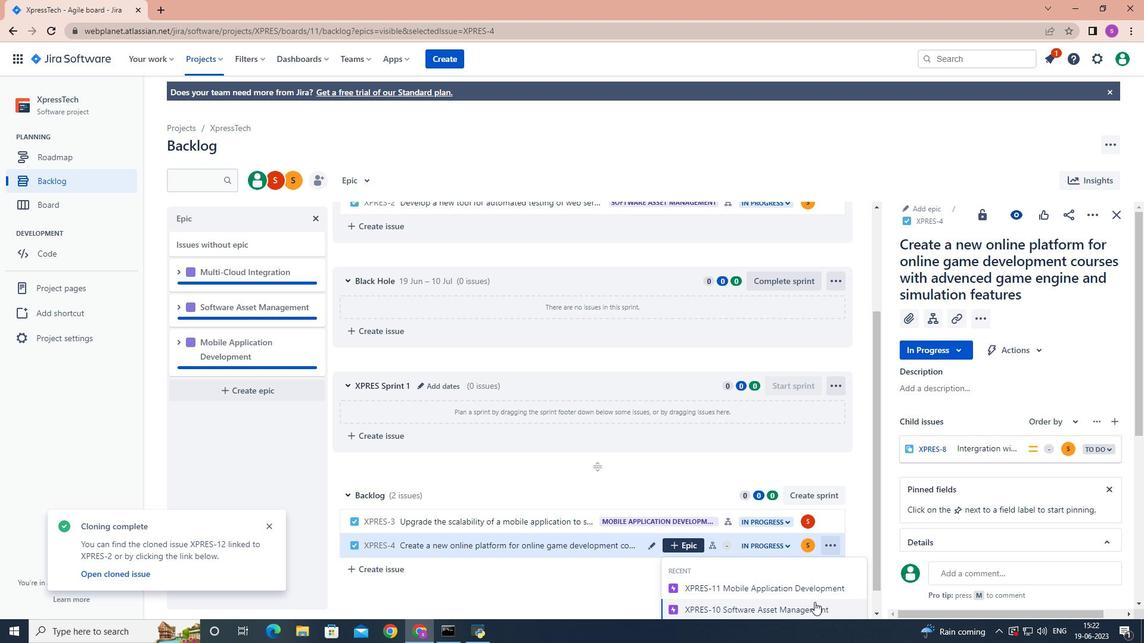 
Action: Mouse moved to (812, 597)
Screenshot: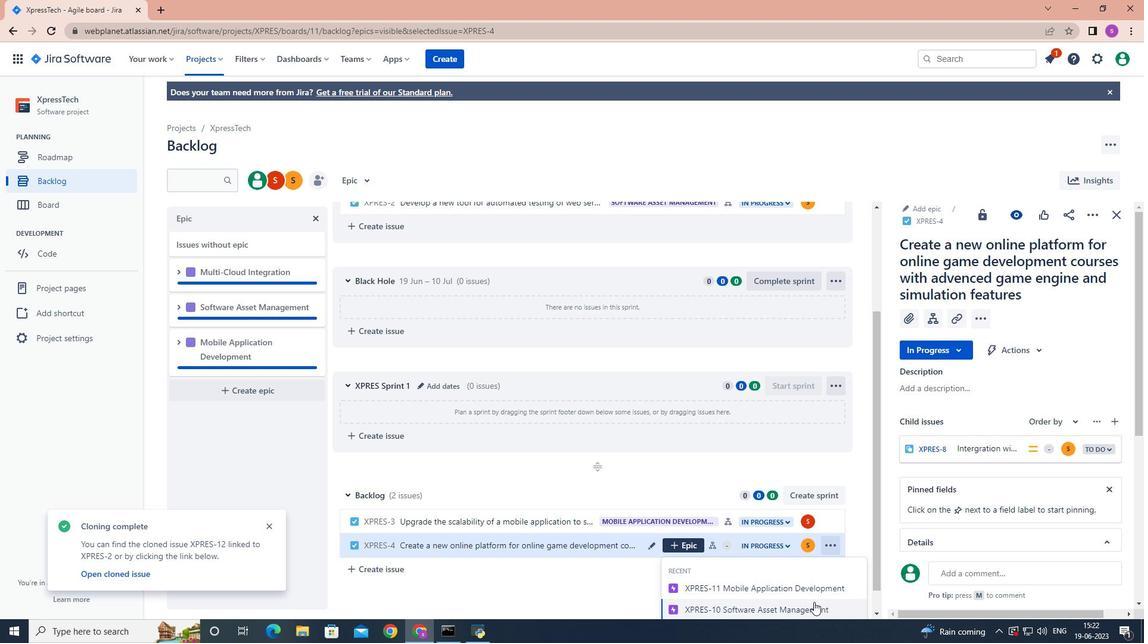 
Action: Mouse scrolled (812, 596) with delta (0, 0)
Screenshot: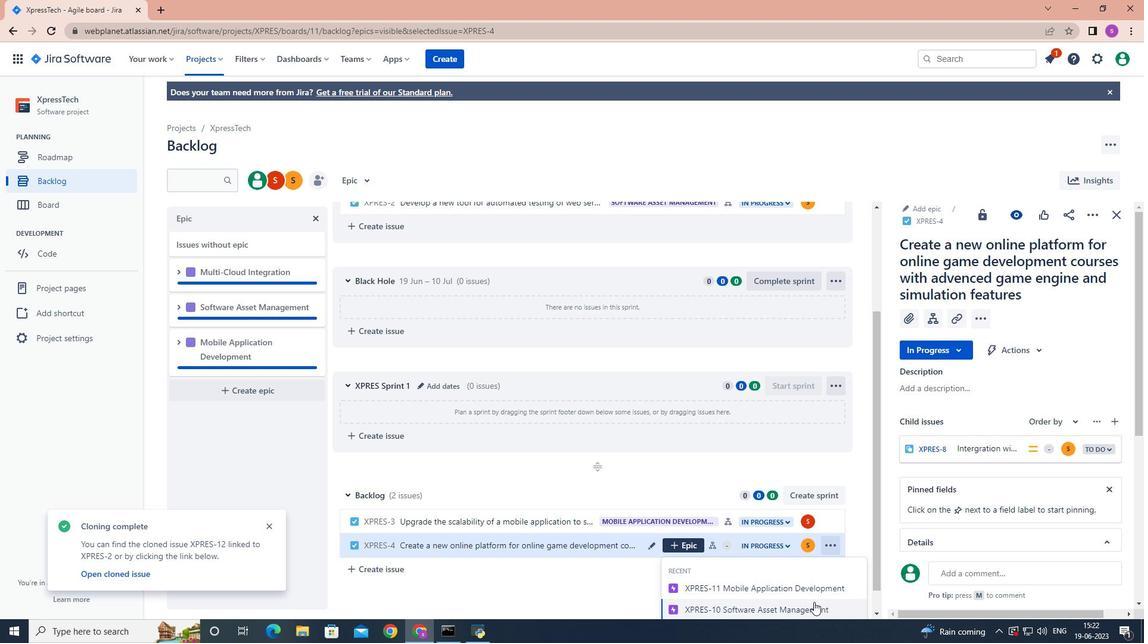 
Action: Mouse moved to (810, 590)
Screenshot: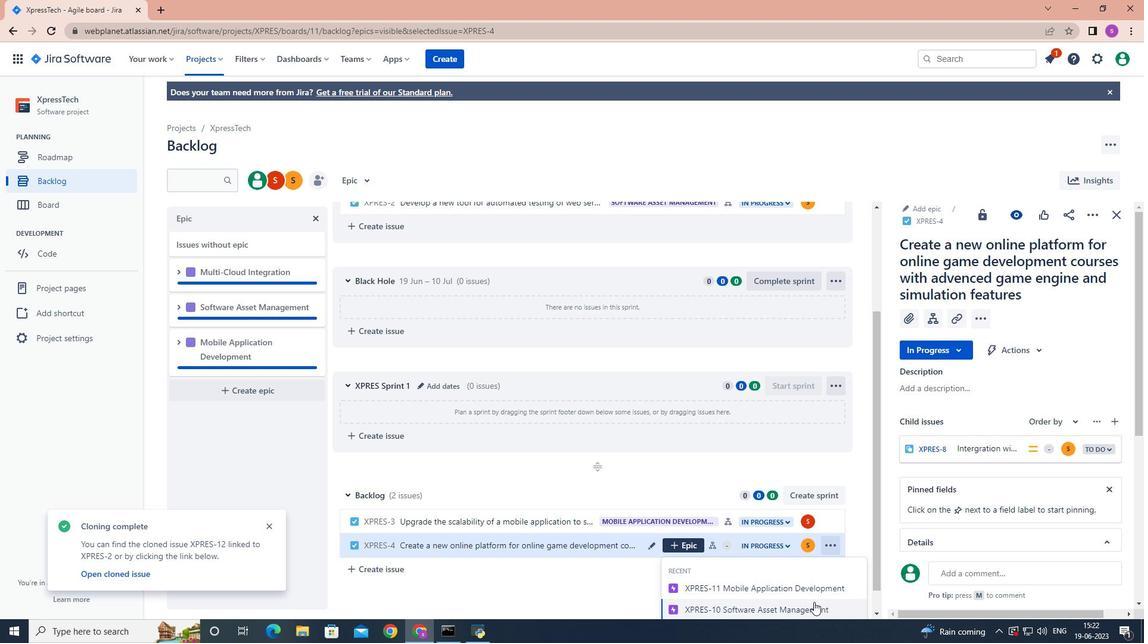 
Action: Mouse scrolled (810, 589) with delta (0, 0)
Screenshot: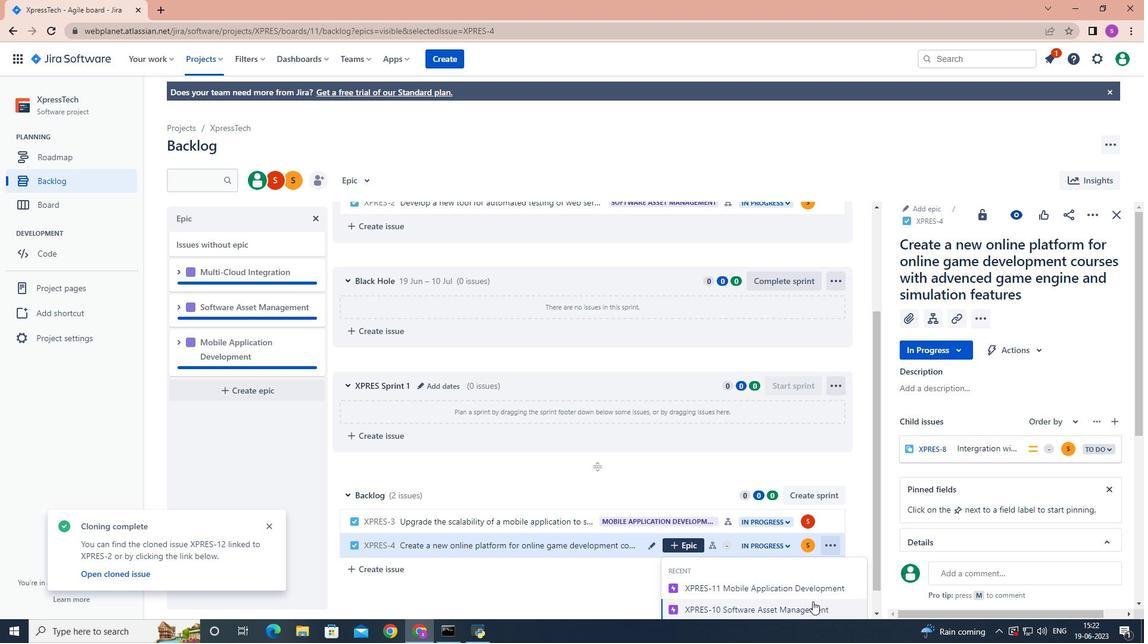 
Action: Mouse moved to (869, 602)
Screenshot: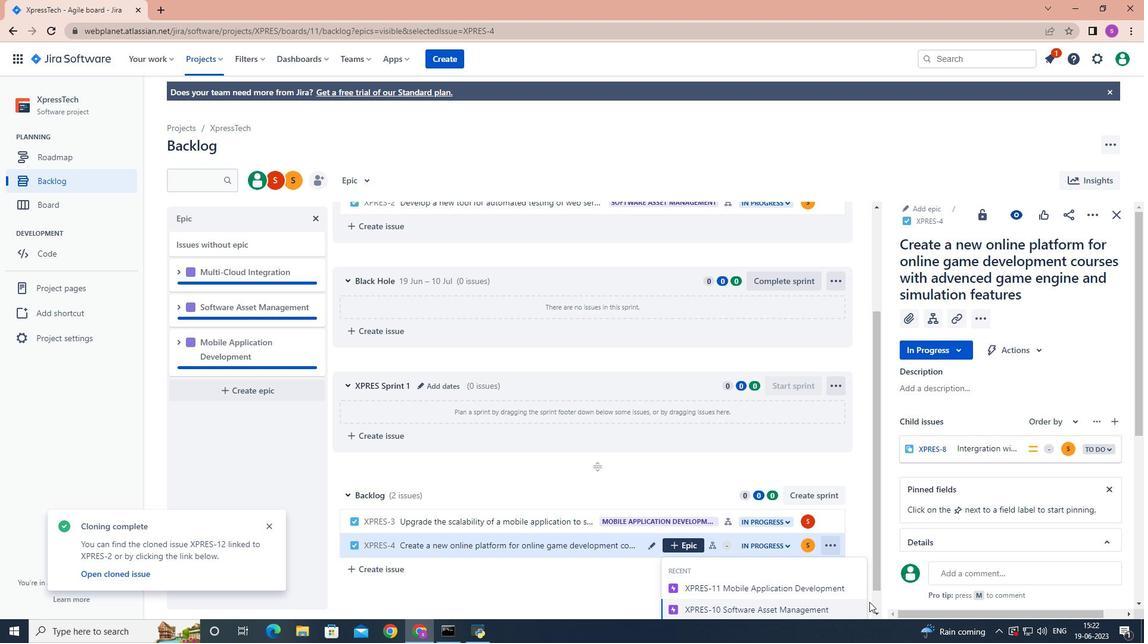 
Action: Mouse scrolled (869, 601) with delta (0, 0)
Screenshot: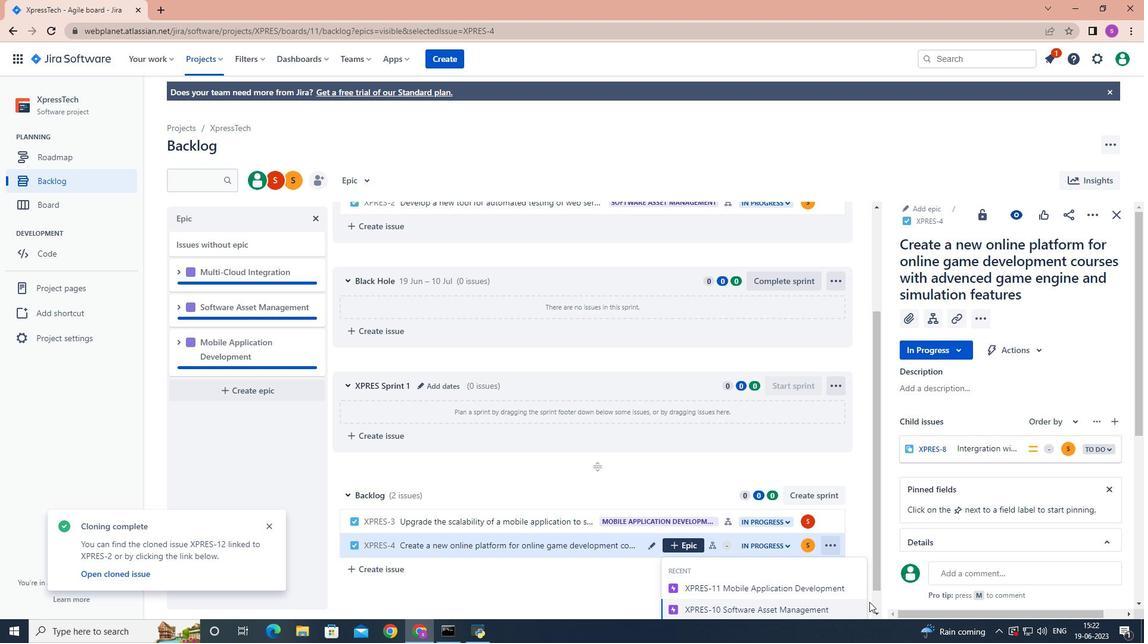 
Action: Mouse moved to (868, 602)
Screenshot: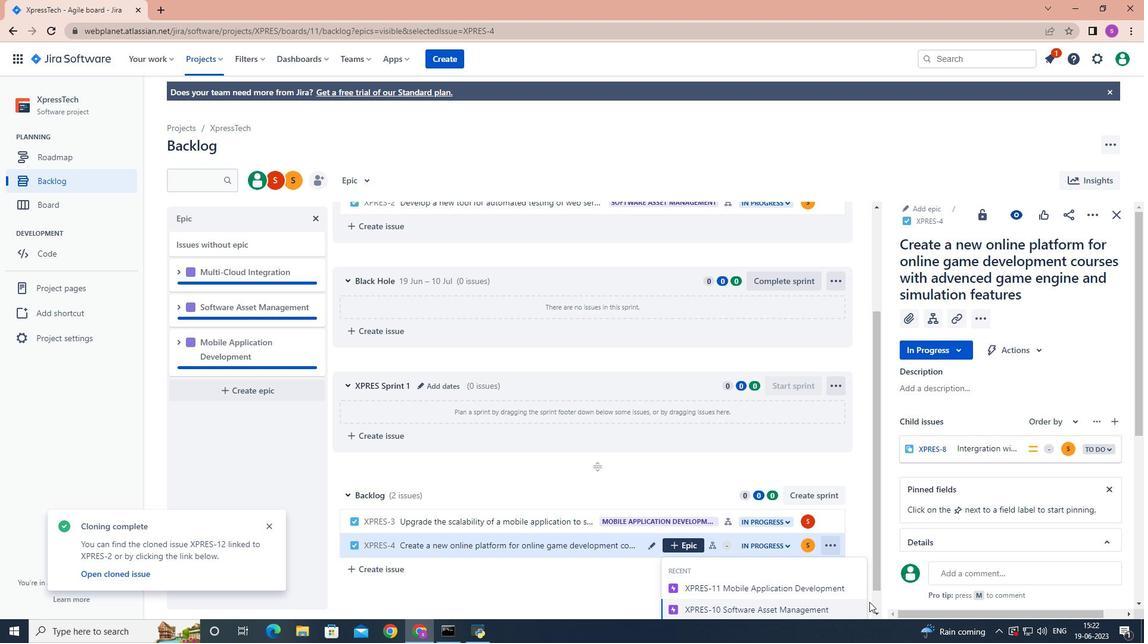 
Action: Mouse scrolled (868, 601) with delta (0, 0)
Screenshot: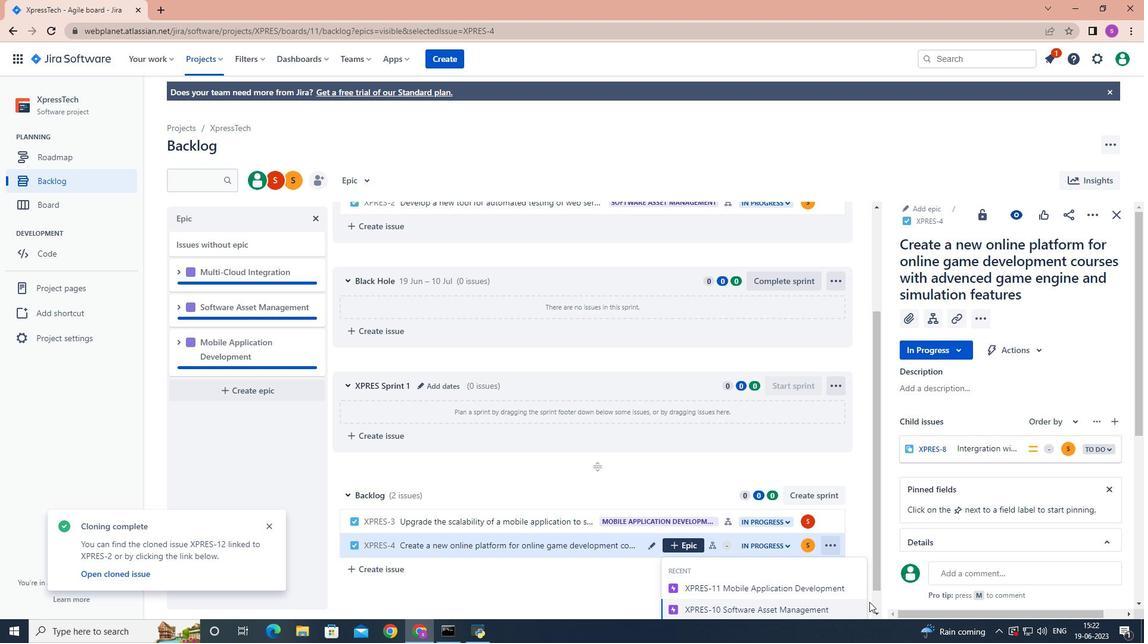 
Action: Mouse moved to (868, 603)
Screenshot: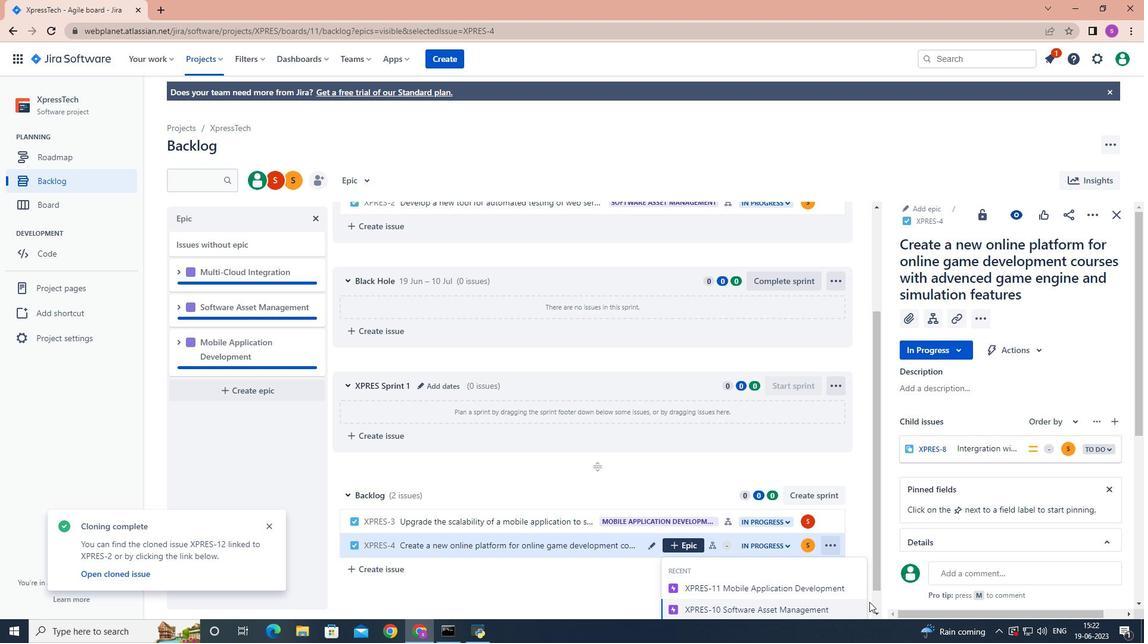 
Action: Mouse scrolled (868, 602) with delta (0, 0)
Screenshot: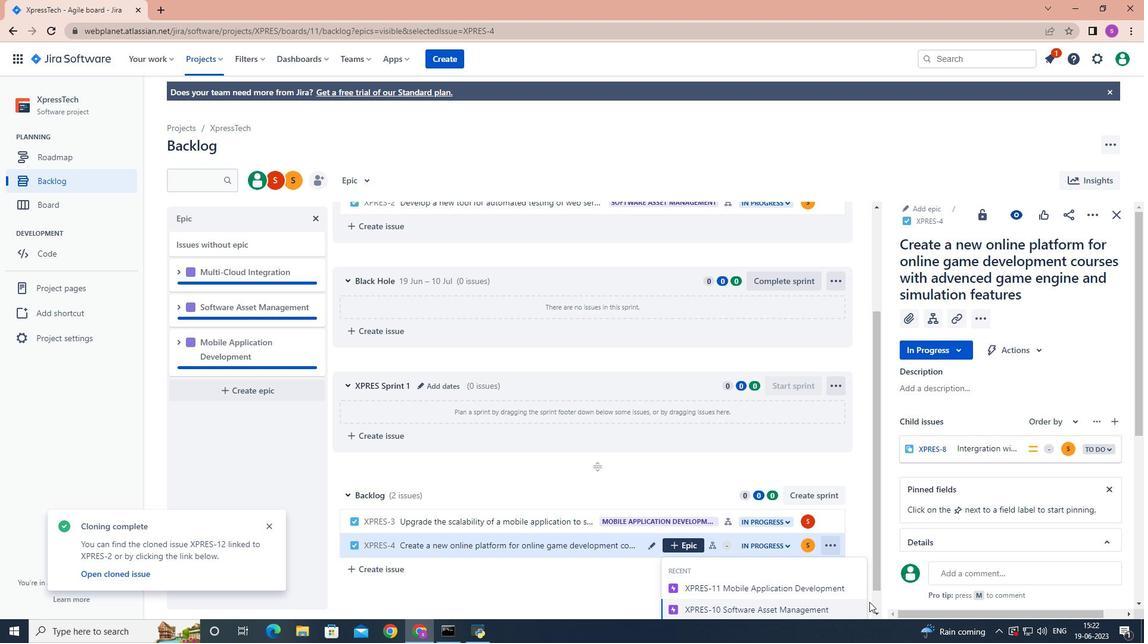 
Action: Mouse scrolled (868, 602) with delta (0, 0)
Screenshot: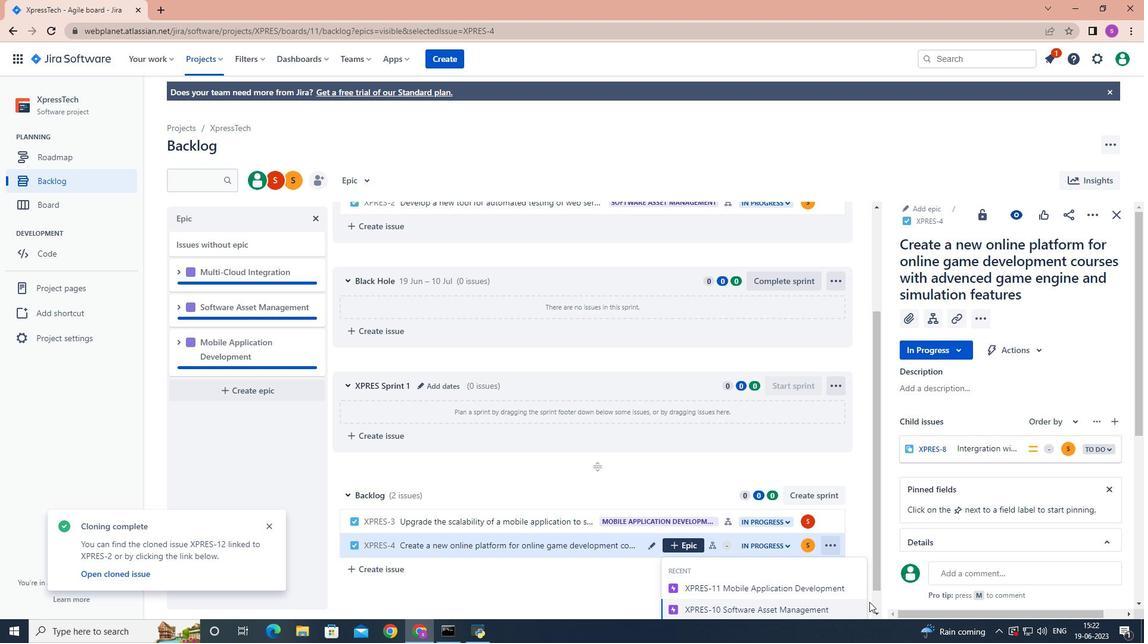 
Action: Mouse scrolled (868, 602) with delta (0, 0)
Screenshot: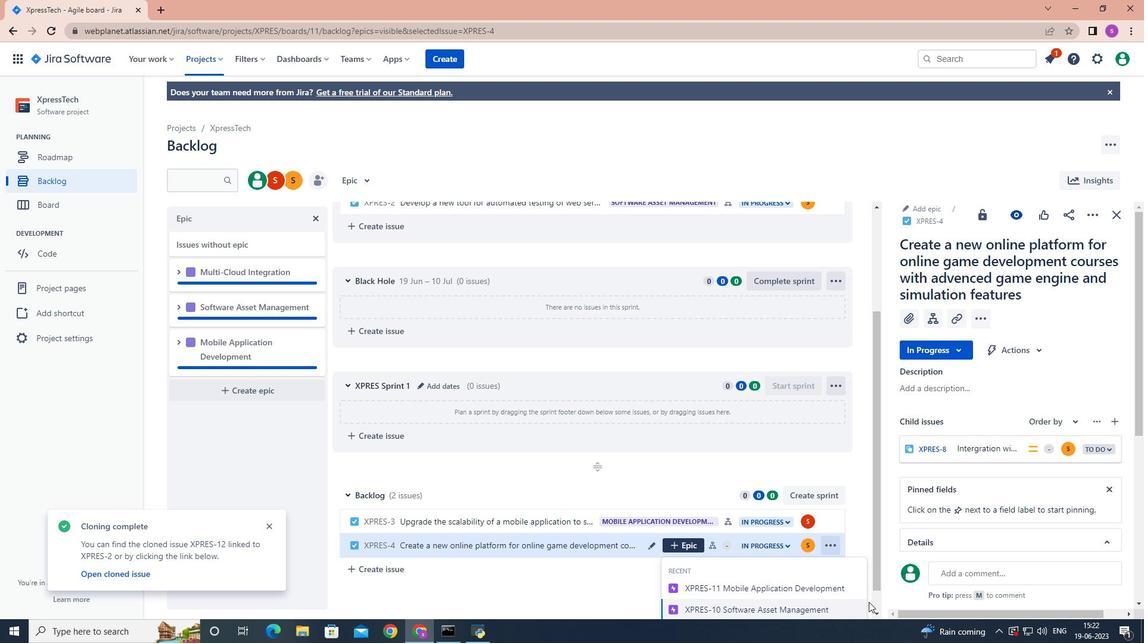 
Action: Mouse moved to (791, 605)
Screenshot: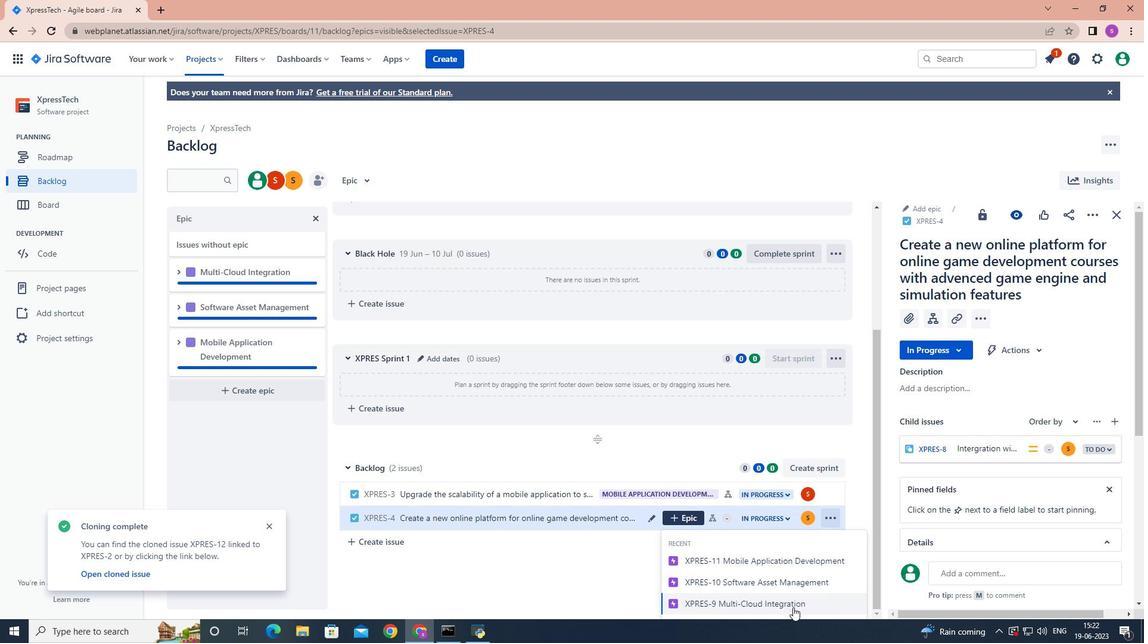 
Action: Mouse pressed left at (791, 605)
Screenshot: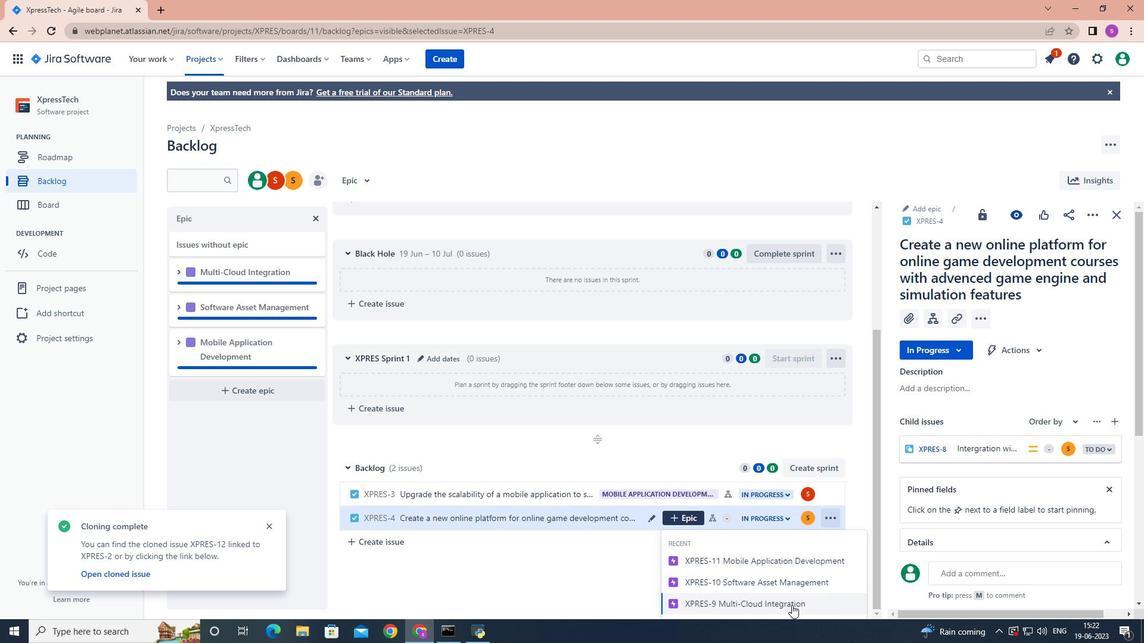 
Action: Mouse moved to (789, 598)
Screenshot: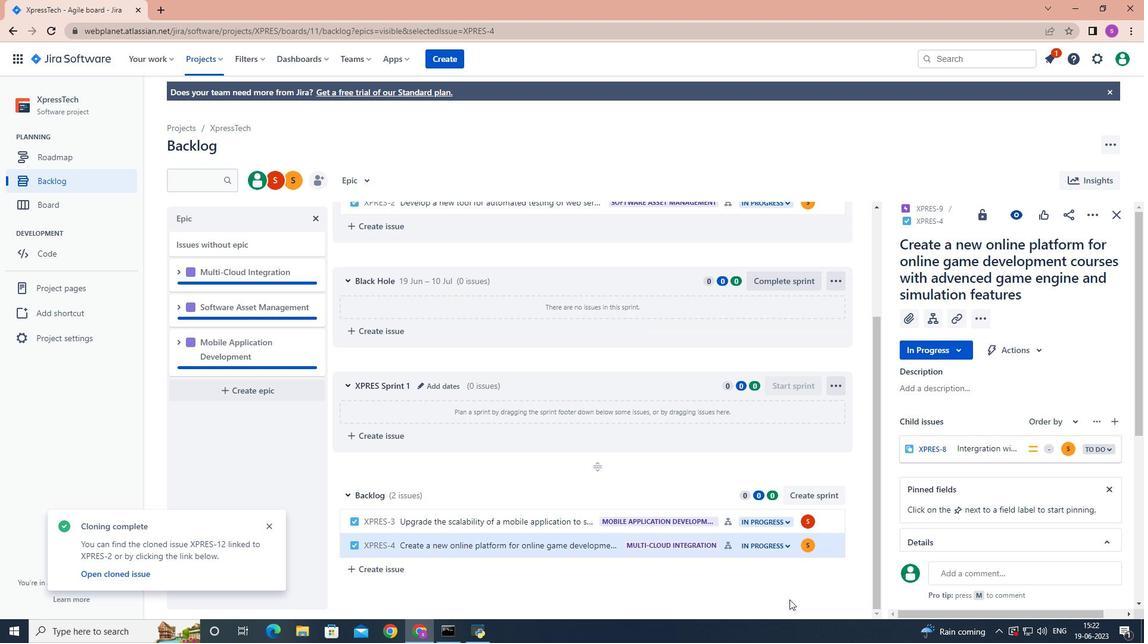 
